 Task: Create a due date automation trigger when advanced on, 2 working days after a card is due add dates without an incomplete due date at 11:00 AM.
Action: Mouse moved to (1186, 366)
Screenshot: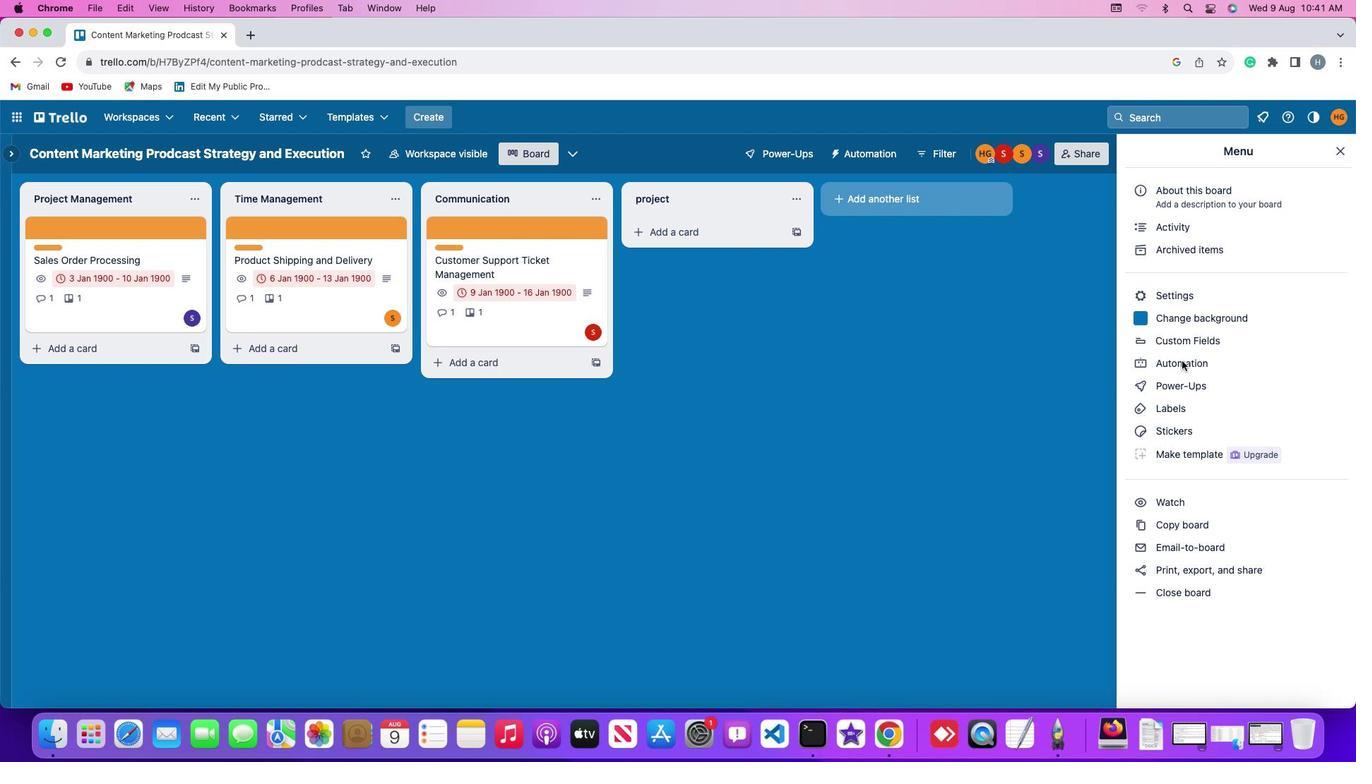 
Action: Mouse pressed left at (1186, 366)
Screenshot: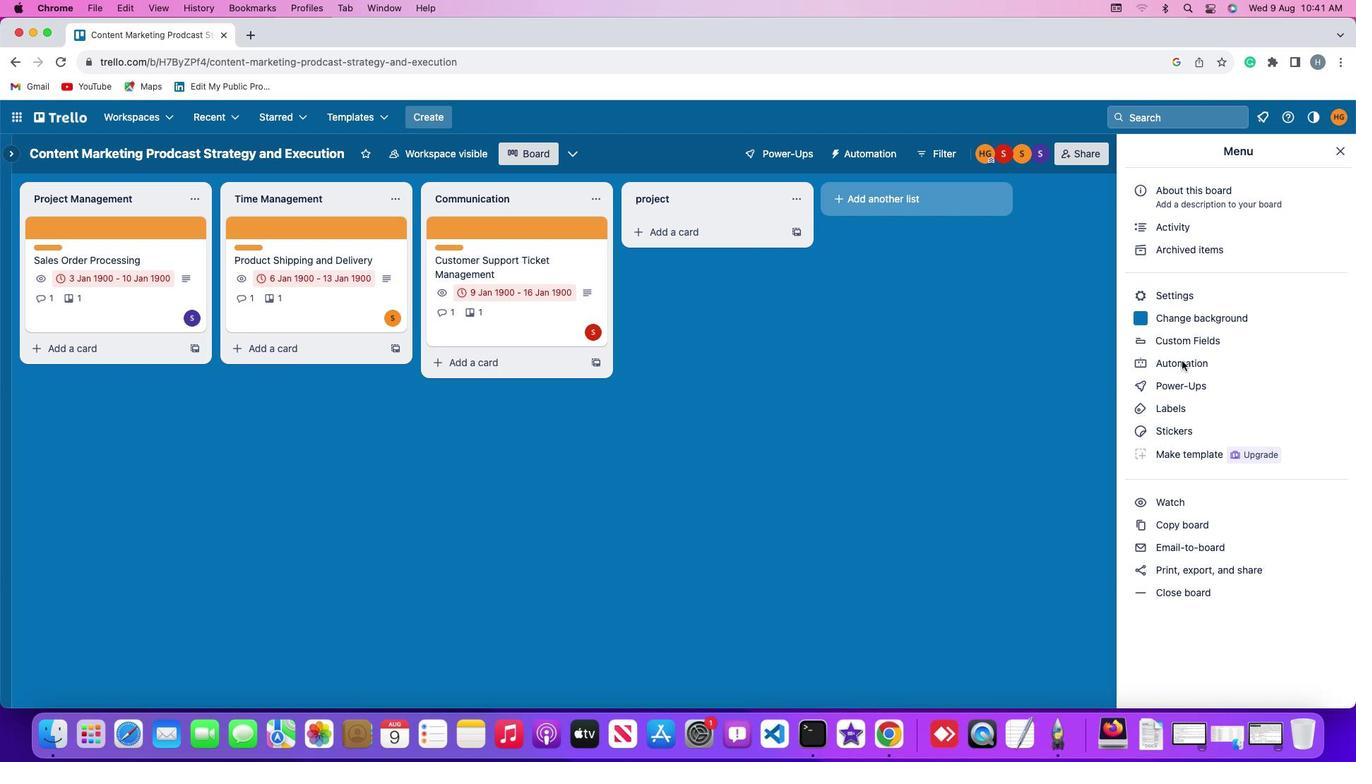 
Action: Mouse pressed left at (1186, 366)
Screenshot: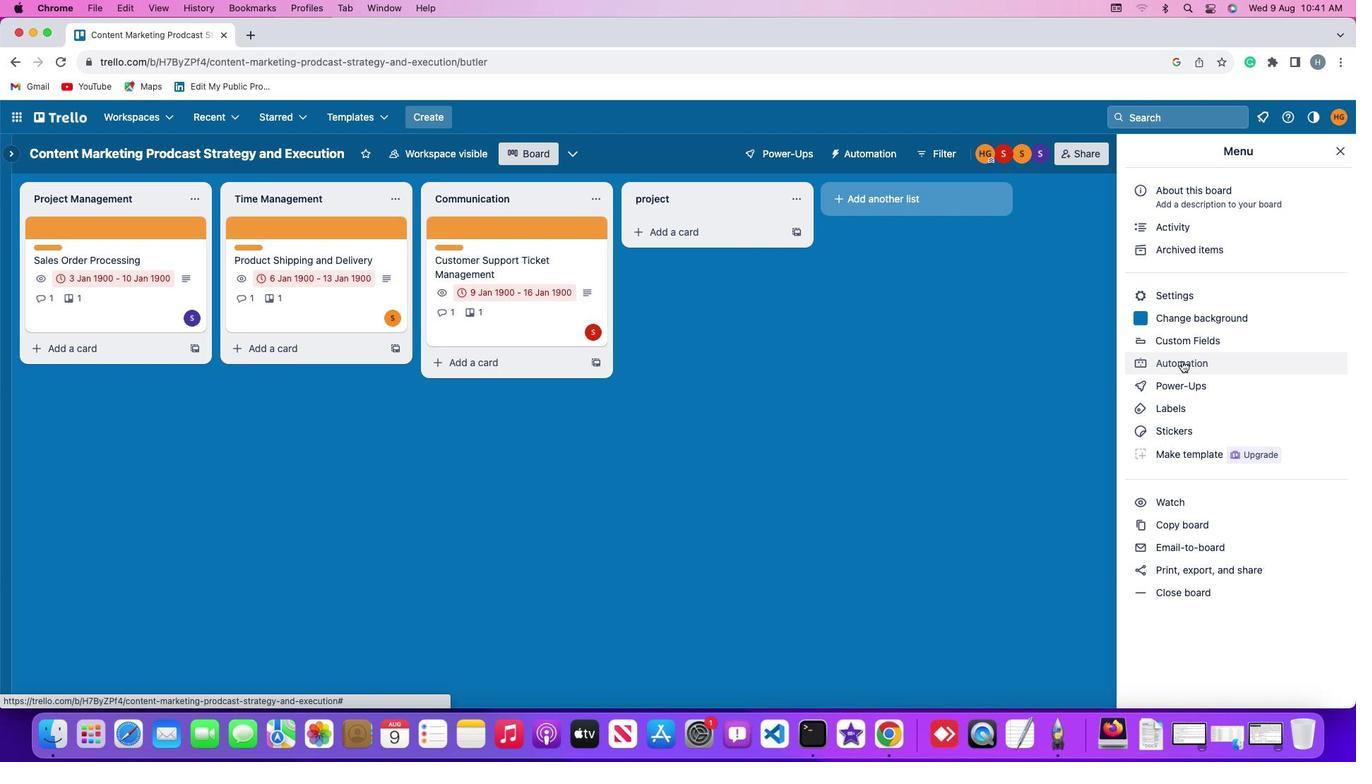 
Action: Mouse moved to (74, 337)
Screenshot: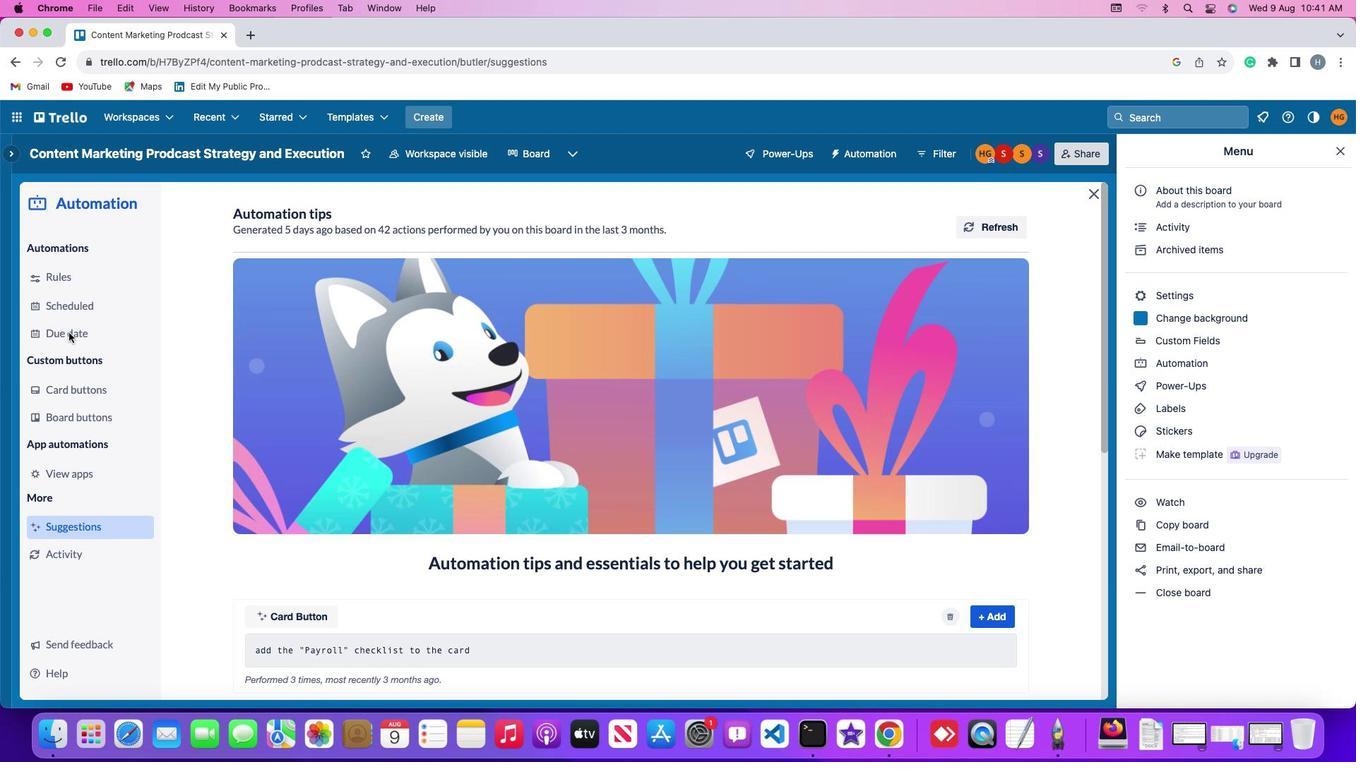 
Action: Mouse pressed left at (74, 337)
Screenshot: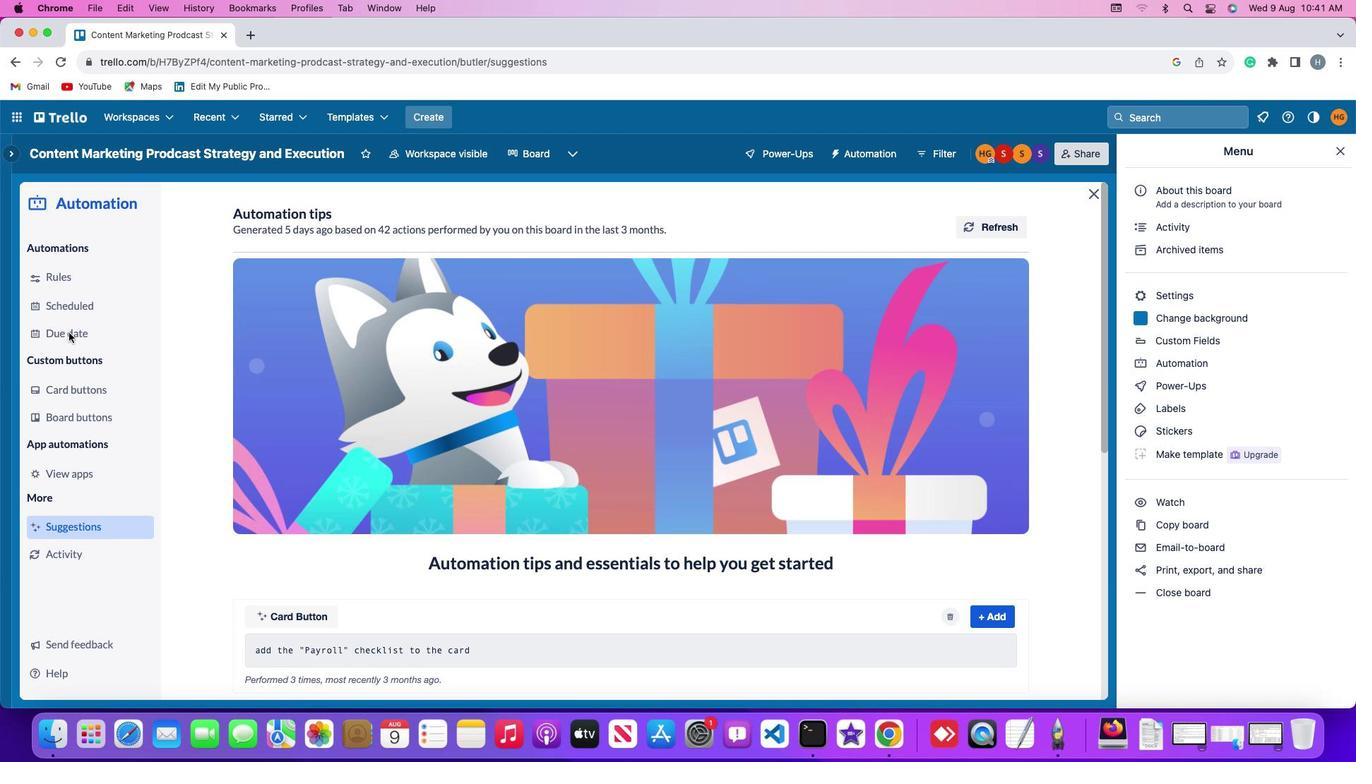 
Action: Mouse moved to (955, 222)
Screenshot: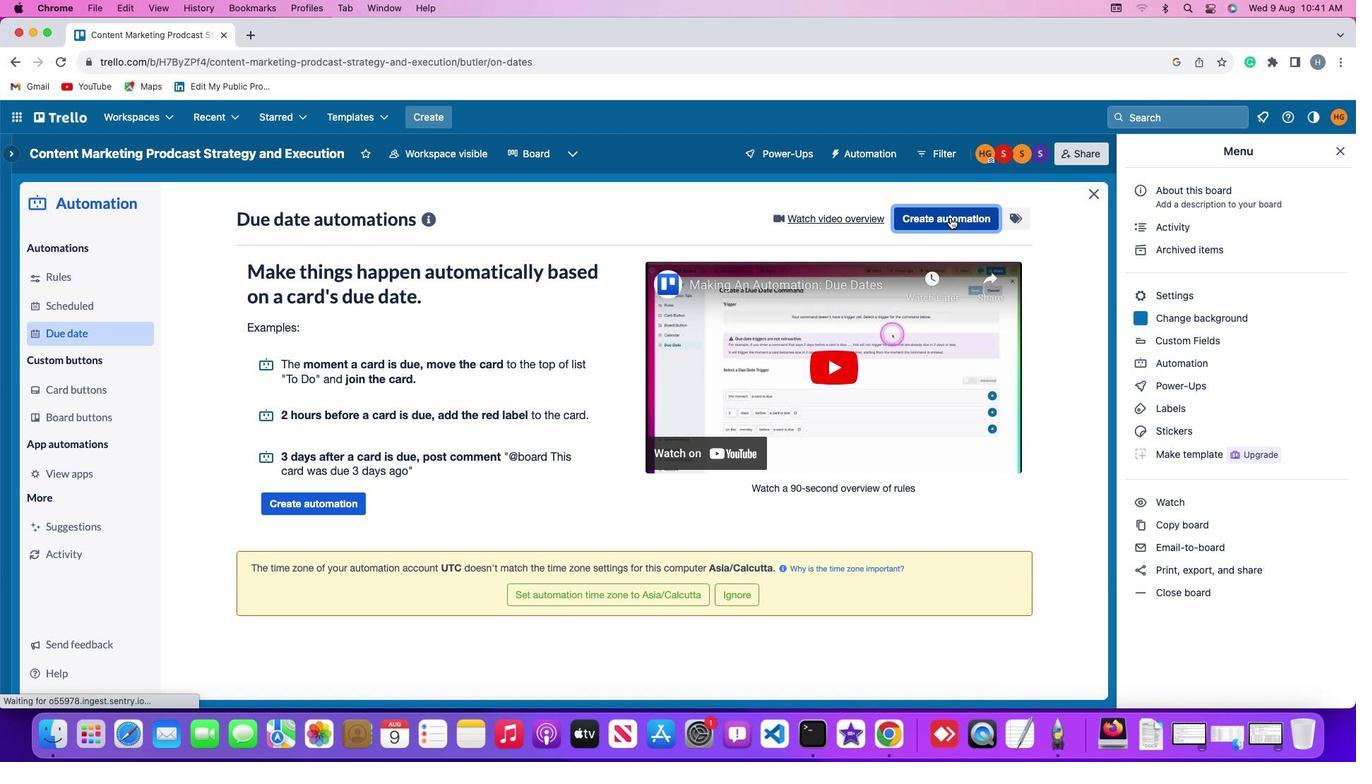 
Action: Mouse pressed left at (955, 222)
Screenshot: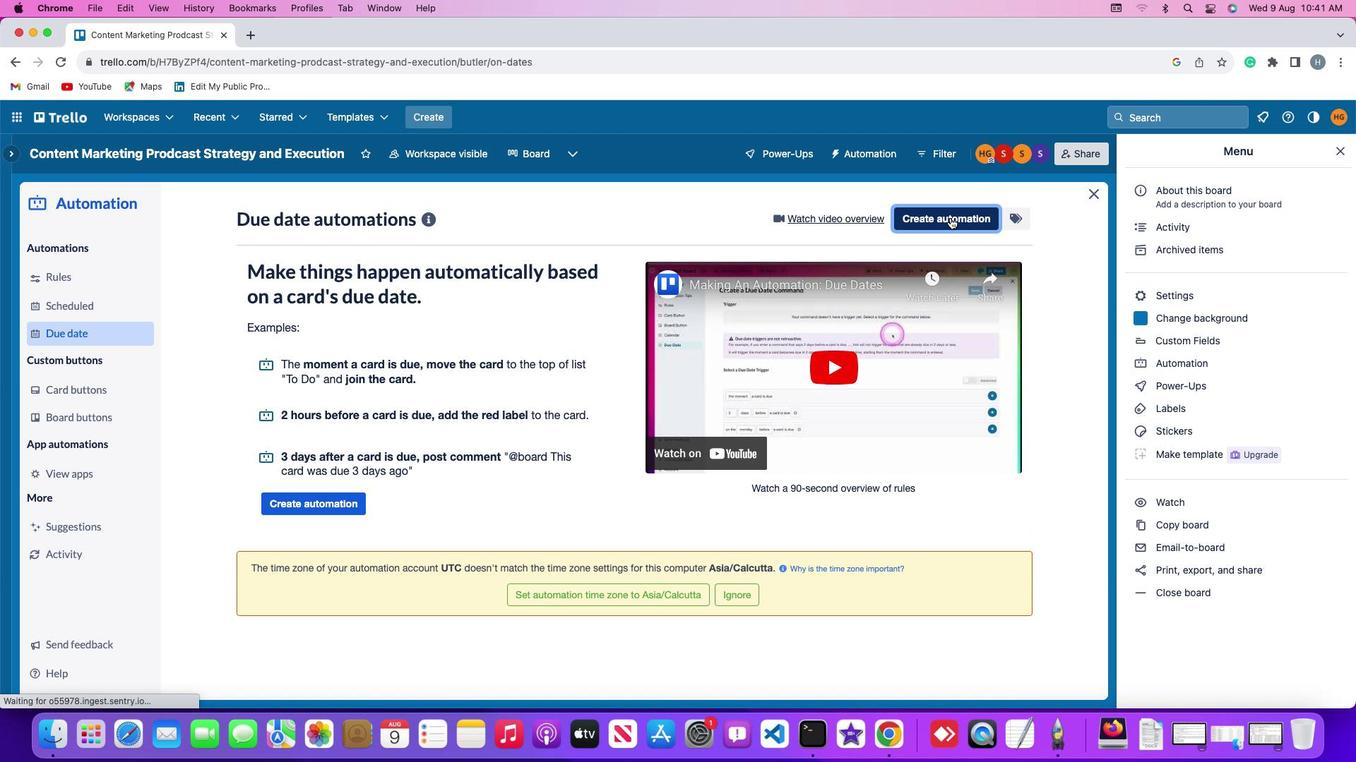 
Action: Mouse moved to (406, 363)
Screenshot: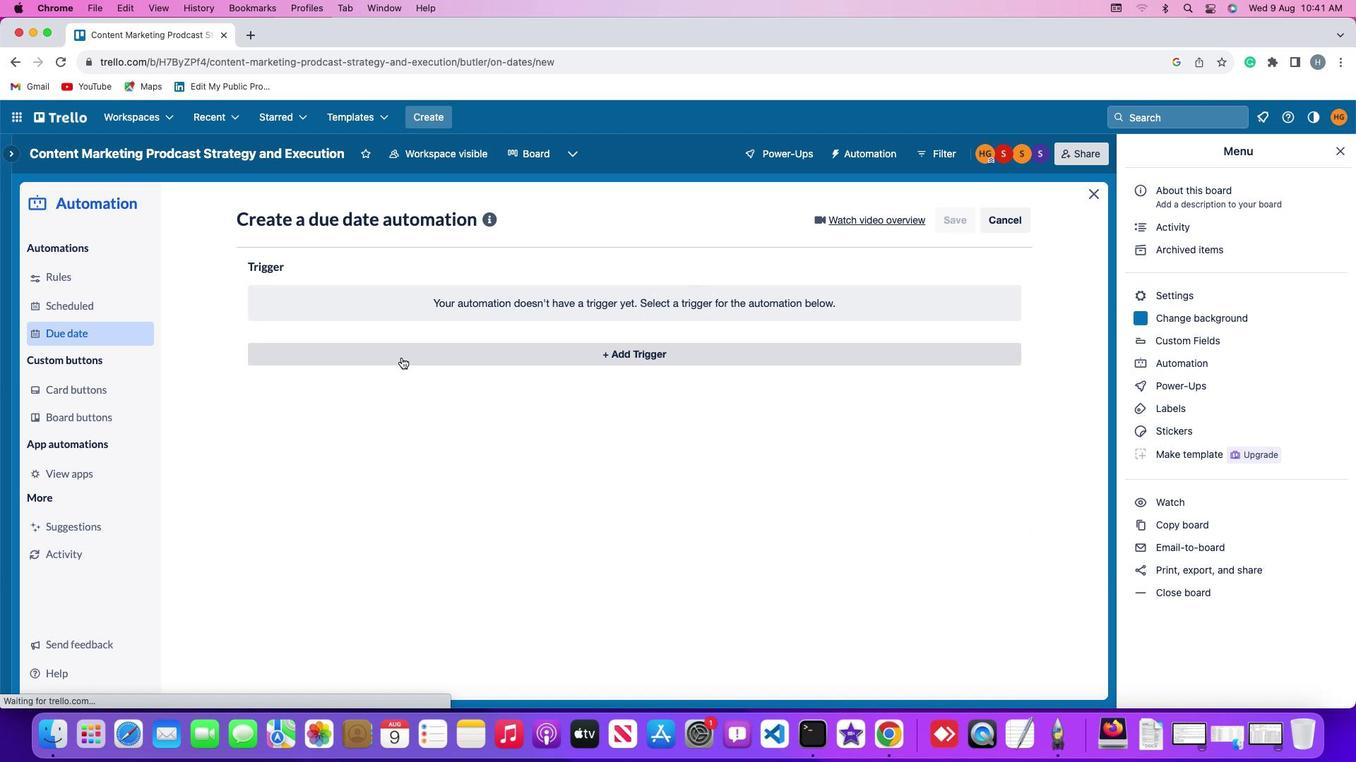 
Action: Mouse pressed left at (406, 363)
Screenshot: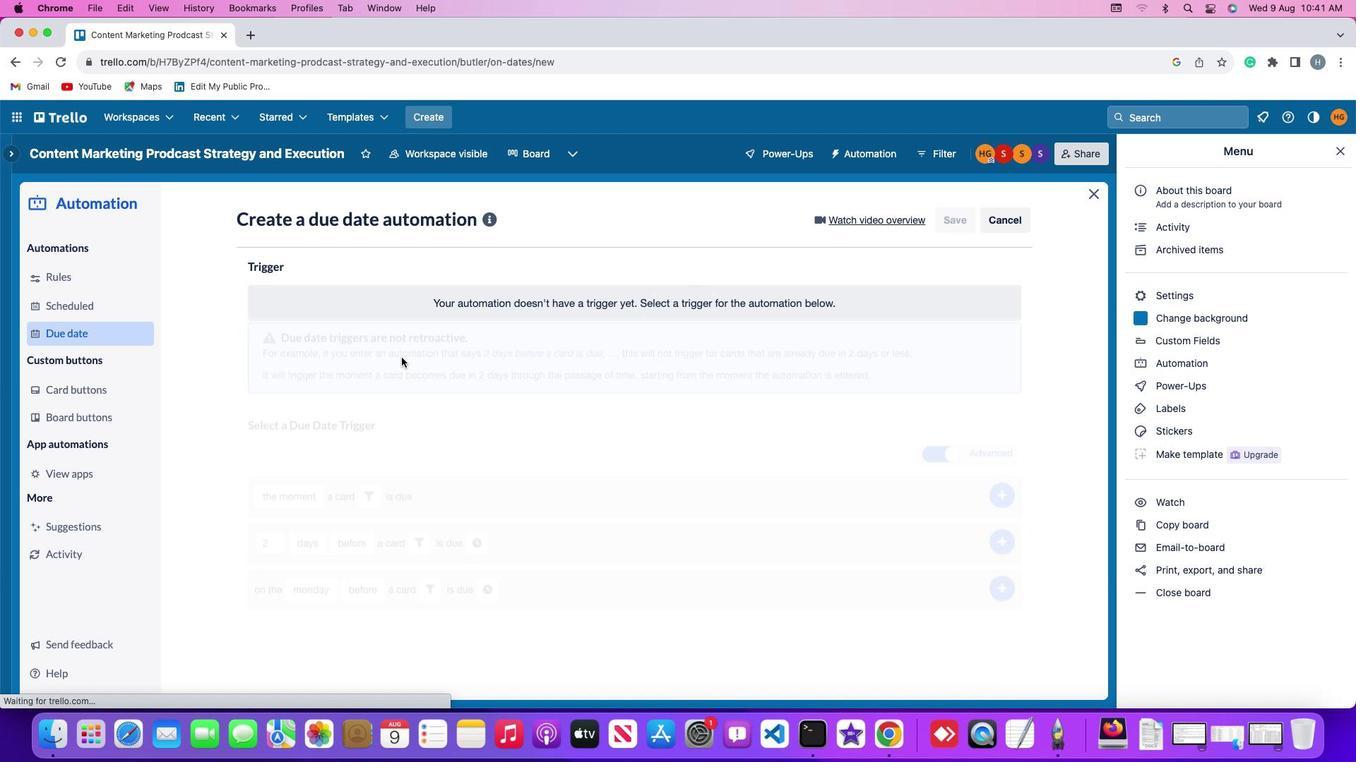 
Action: Mouse moved to (291, 571)
Screenshot: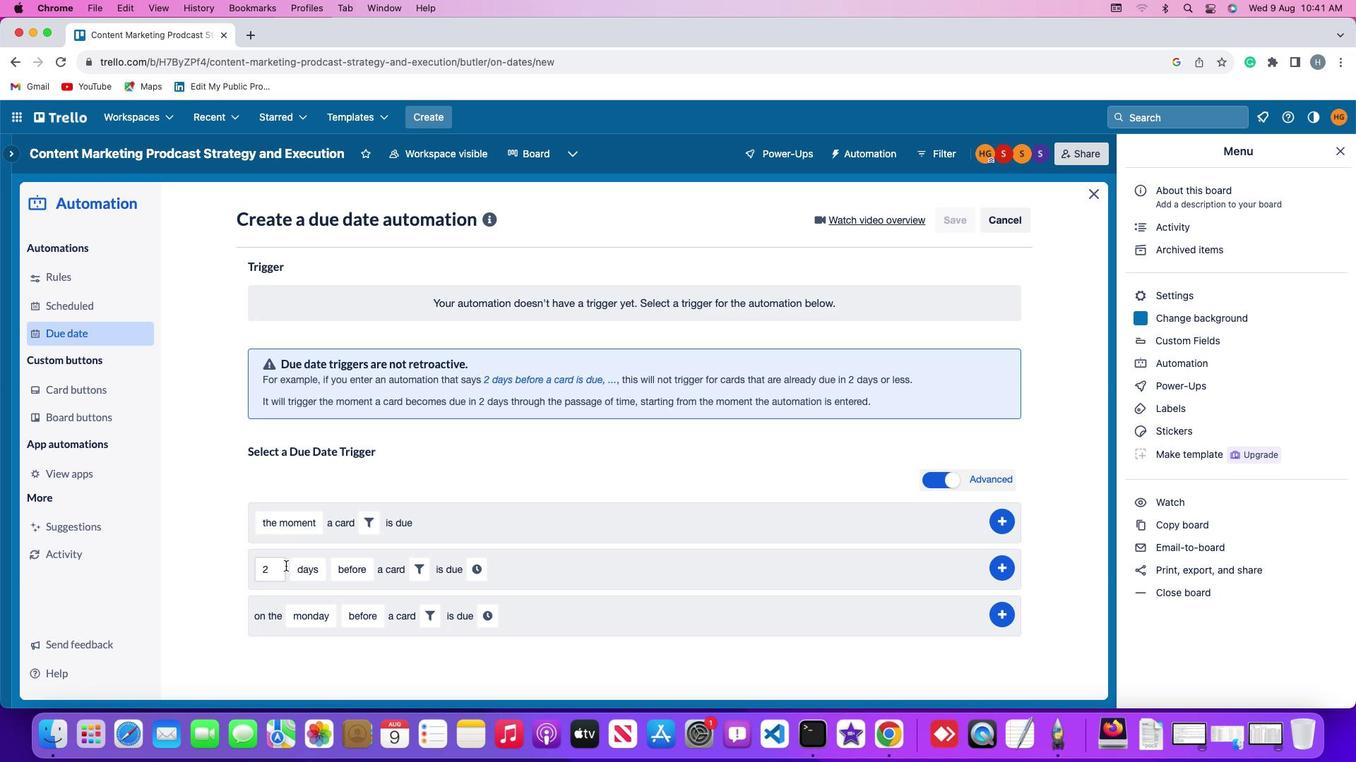 
Action: Mouse pressed left at (291, 571)
Screenshot: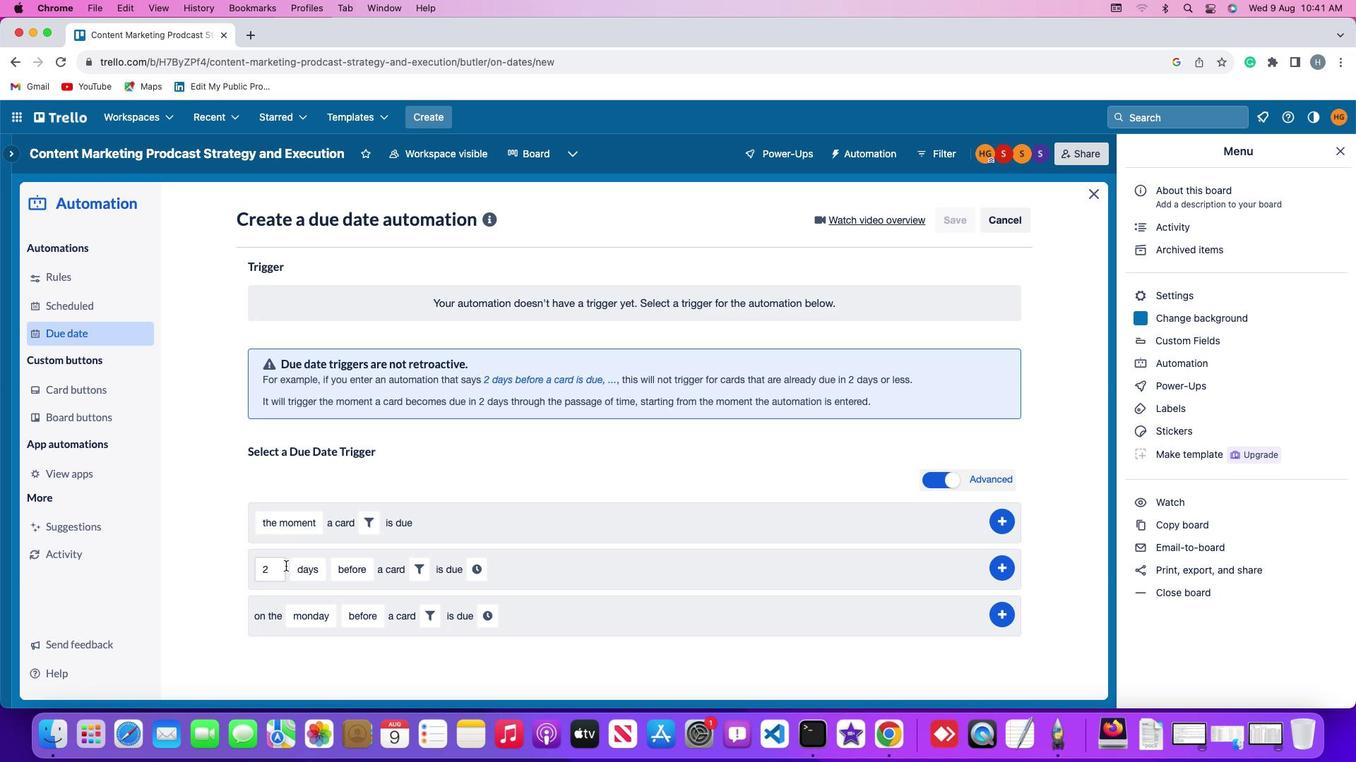 
Action: Mouse moved to (281, 572)
Screenshot: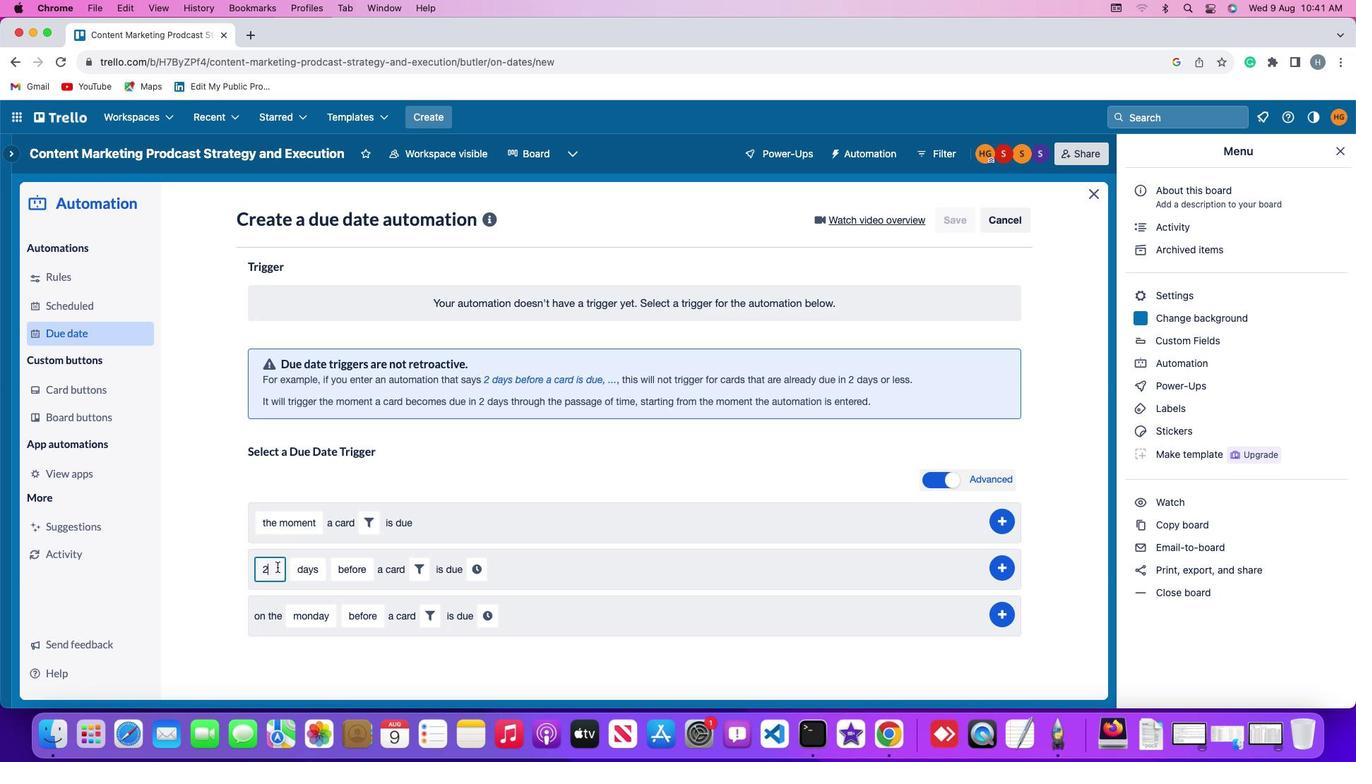 
Action: Mouse pressed left at (281, 572)
Screenshot: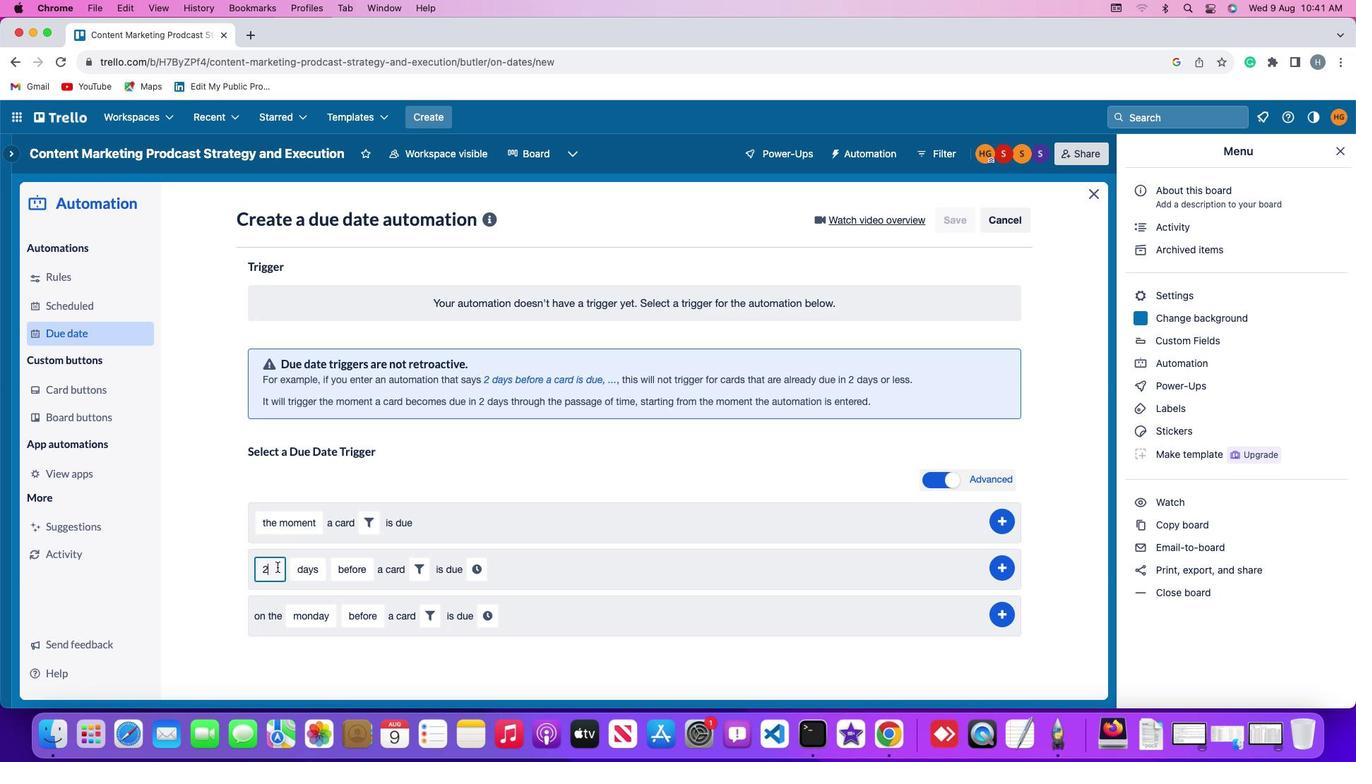 
Action: Mouse moved to (279, 572)
Screenshot: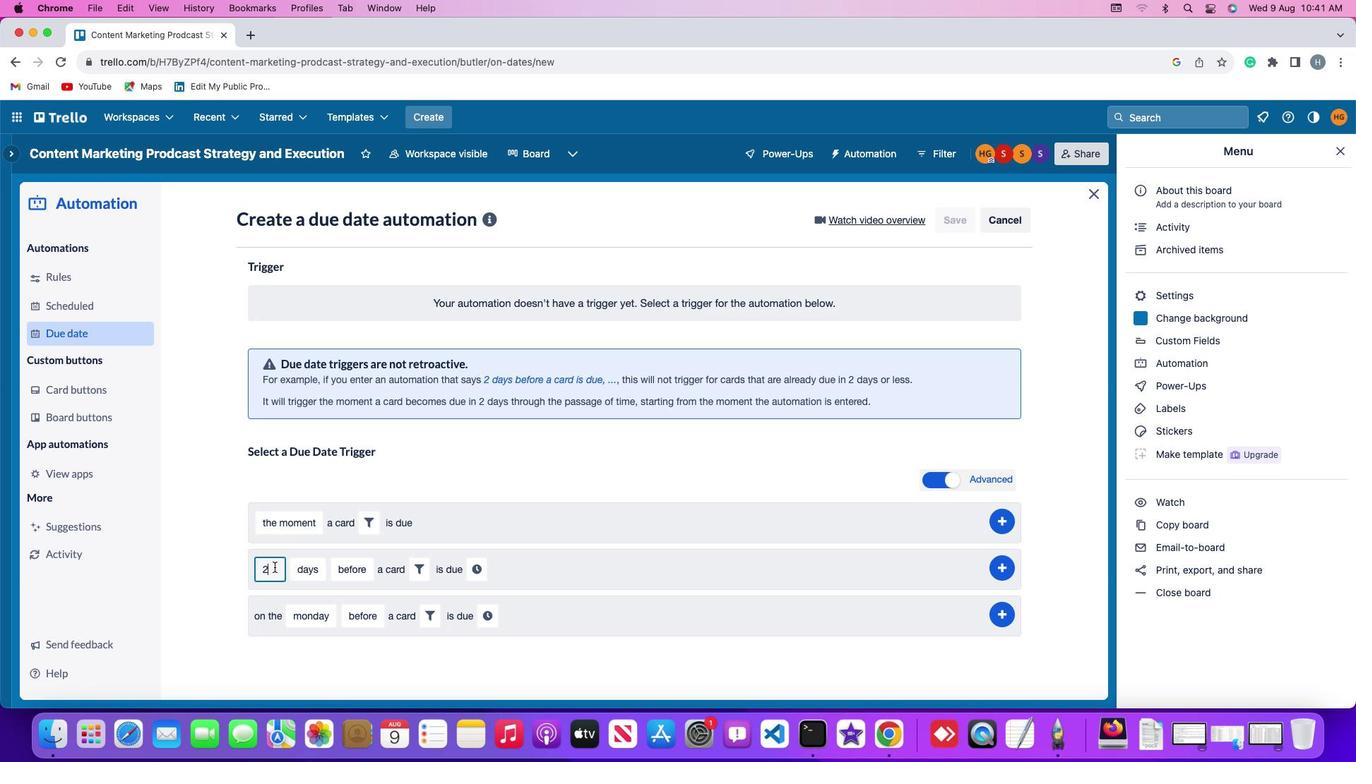 
Action: Key pressed Key.backspace'2'
Screenshot: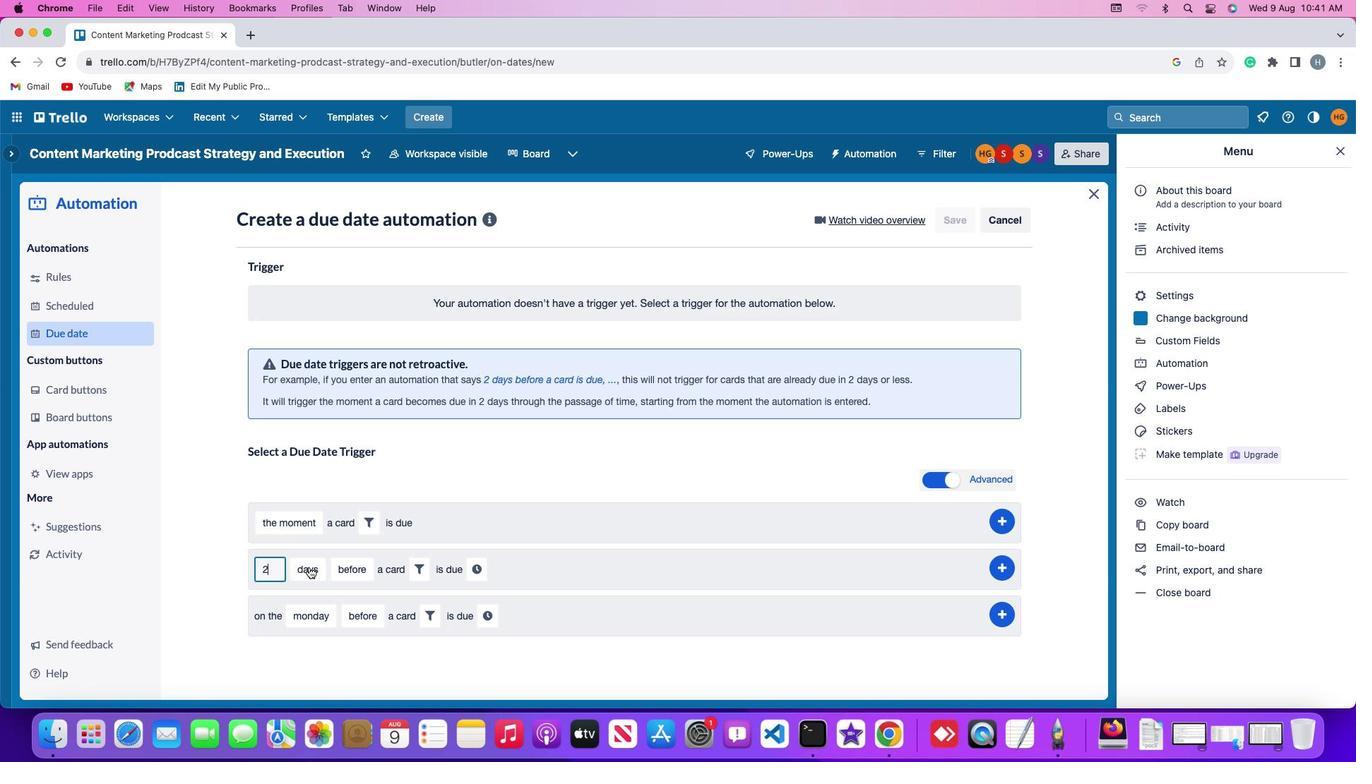 
Action: Mouse moved to (322, 572)
Screenshot: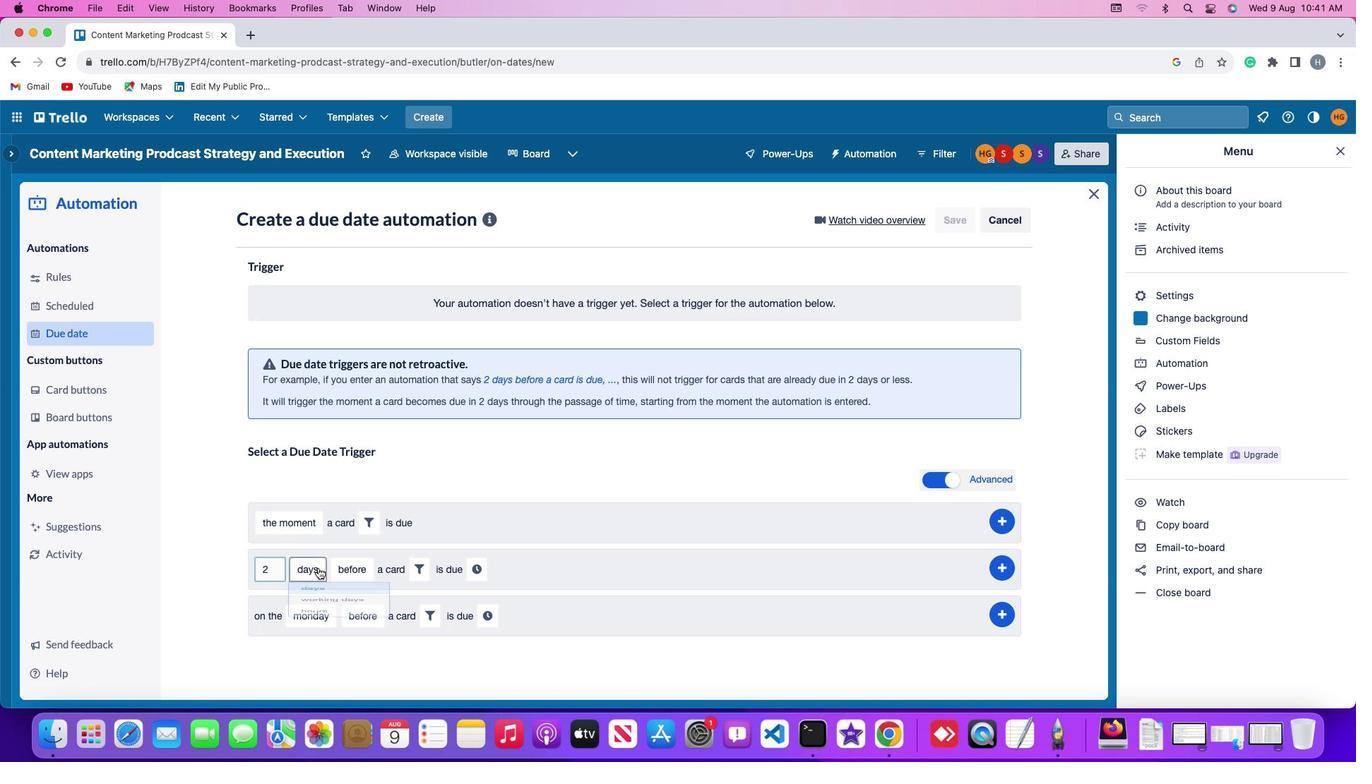 
Action: Mouse pressed left at (322, 572)
Screenshot: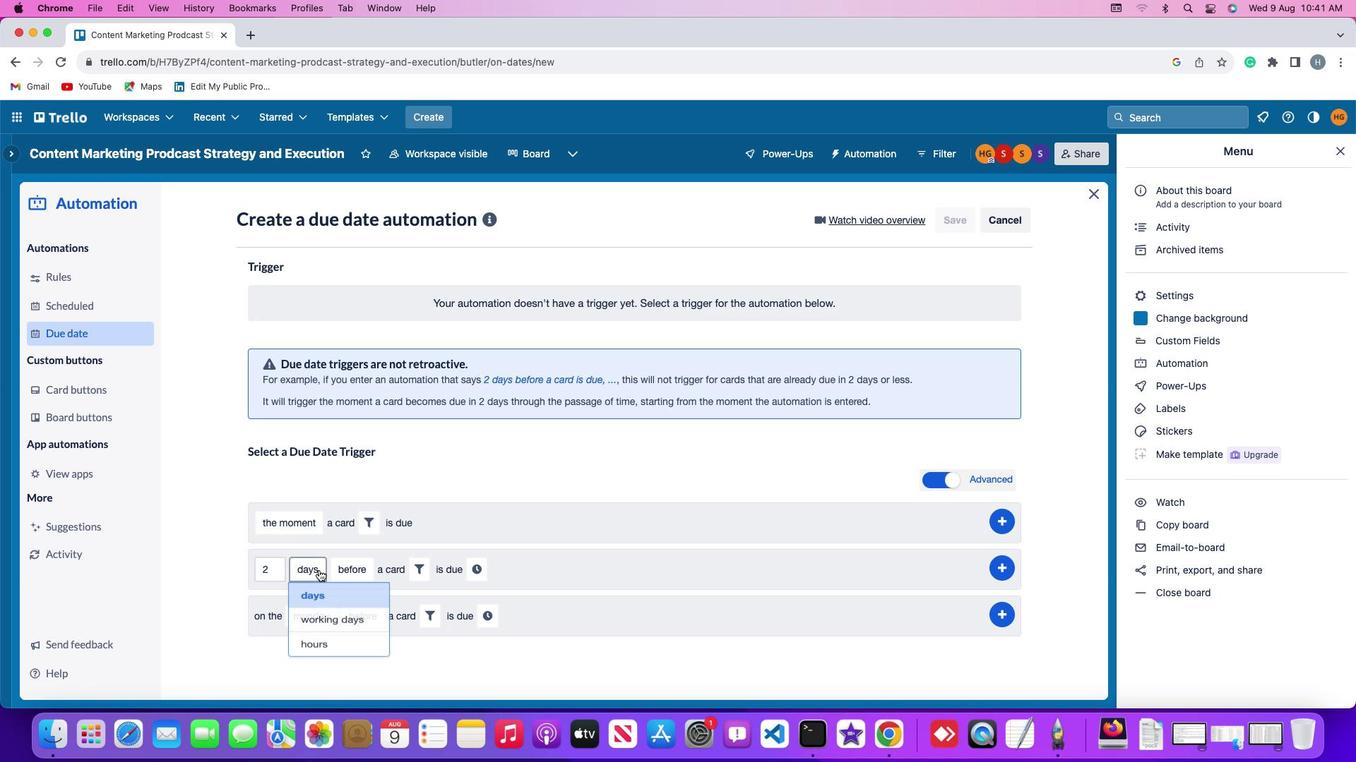 
Action: Mouse moved to (325, 631)
Screenshot: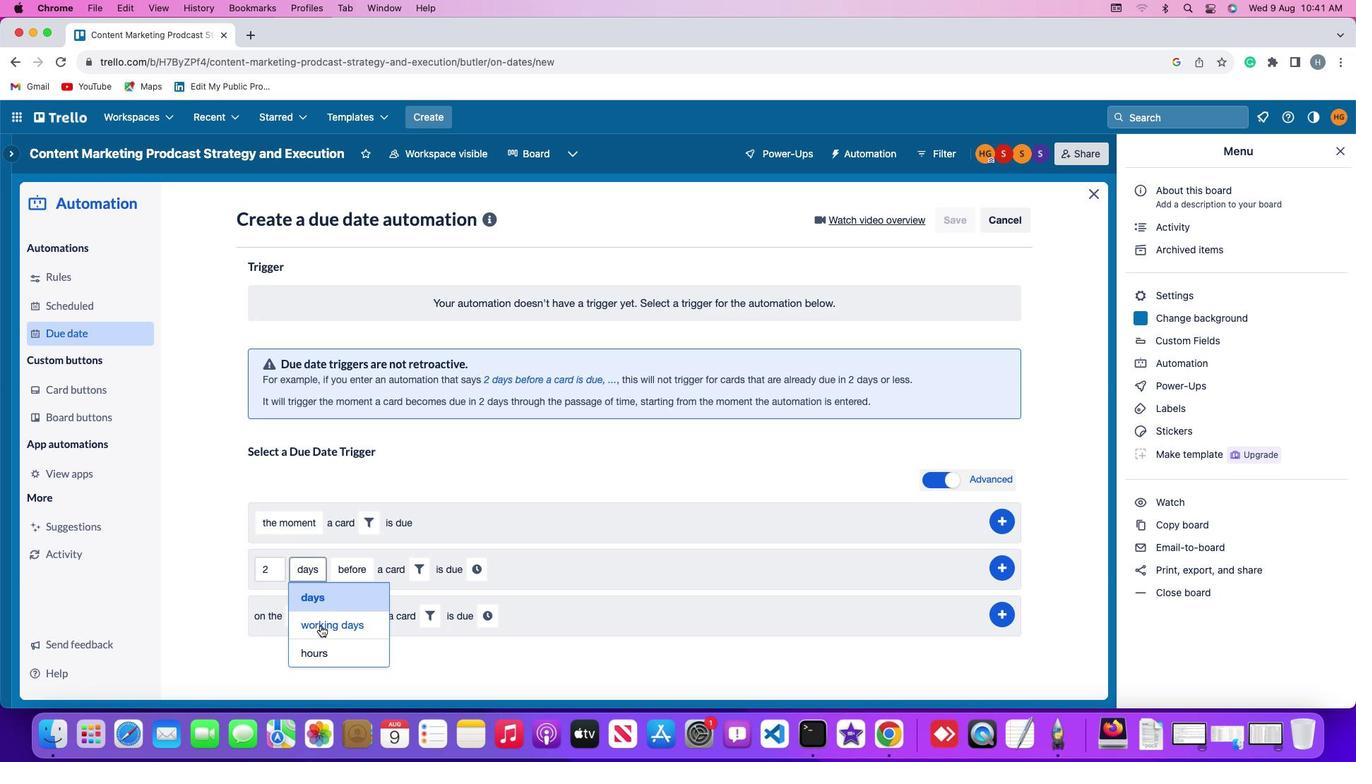 
Action: Mouse pressed left at (325, 631)
Screenshot: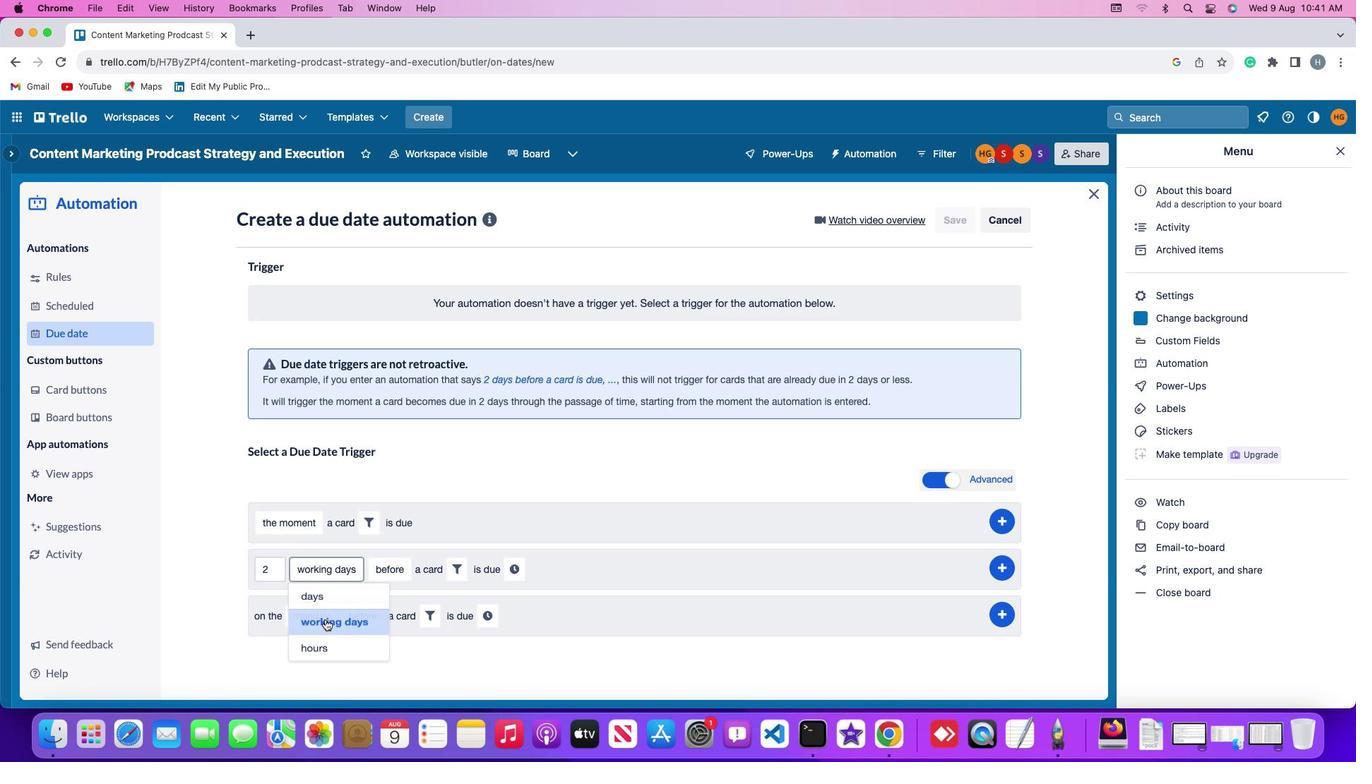 
Action: Mouse moved to (396, 575)
Screenshot: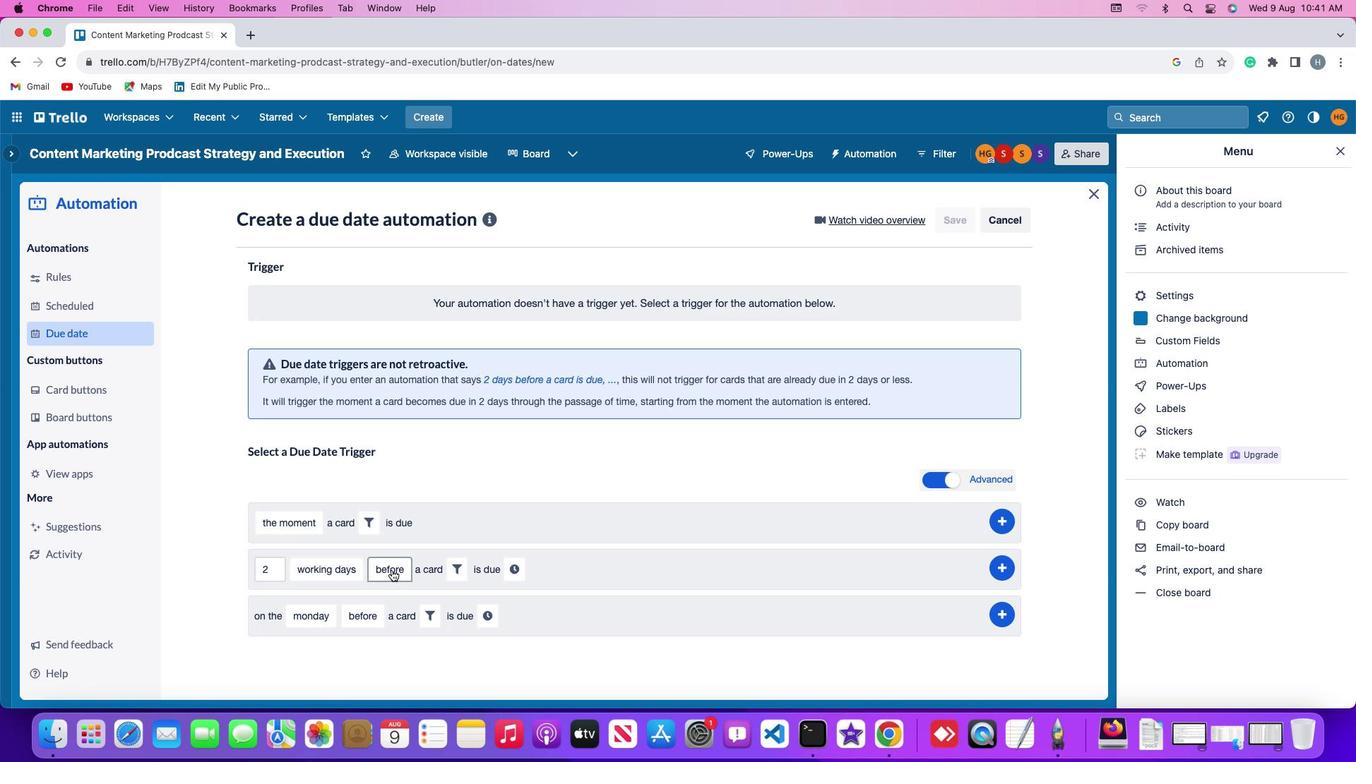 
Action: Mouse pressed left at (396, 575)
Screenshot: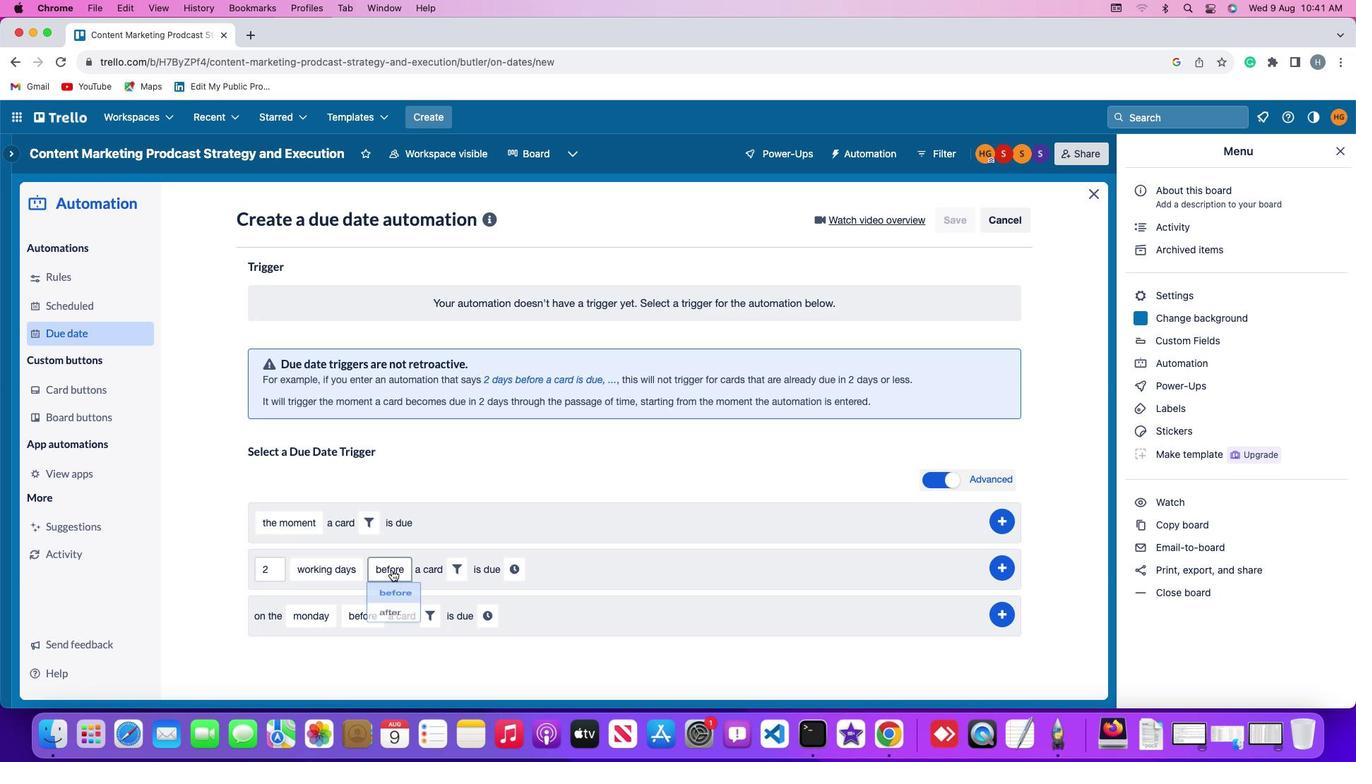 
Action: Mouse moved to (400, 629)
Screenshot: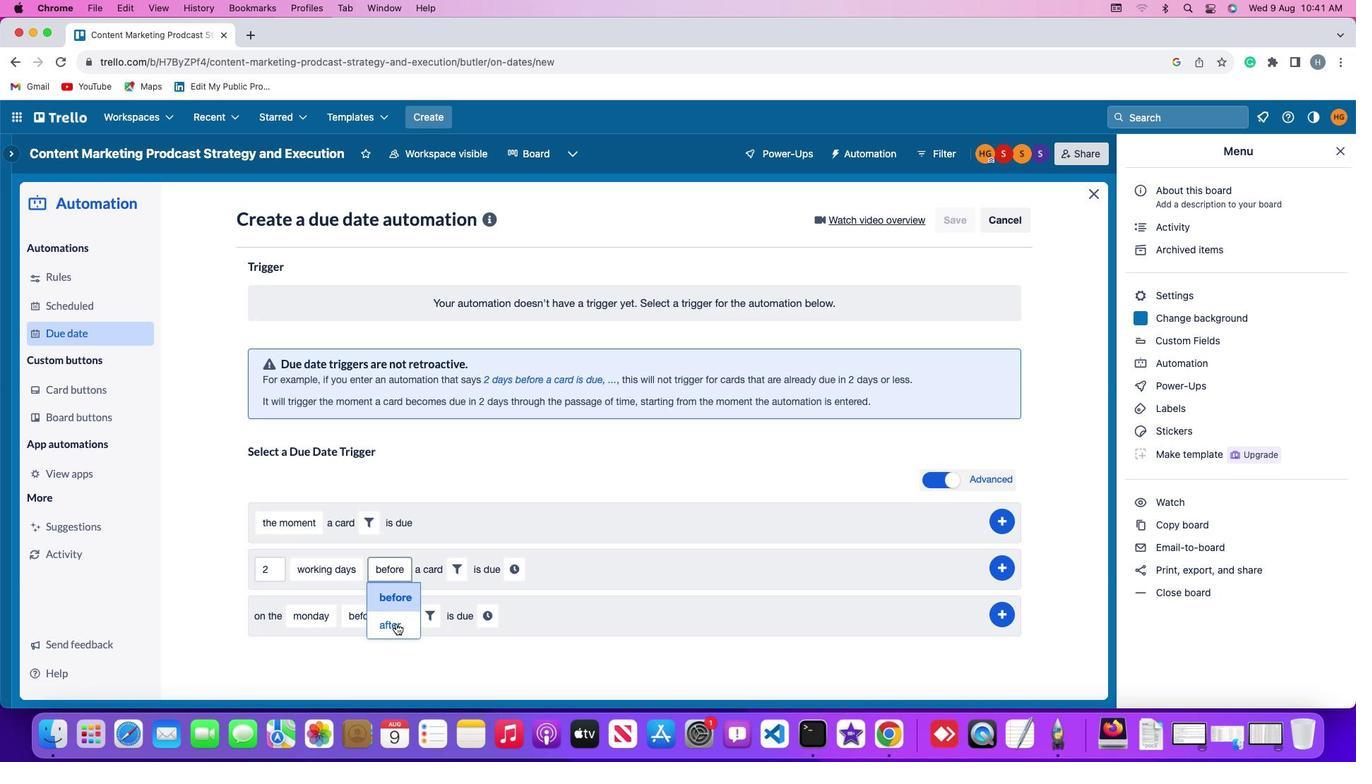 
Action: Mouse pressed left at (400, 629)
Screenshot: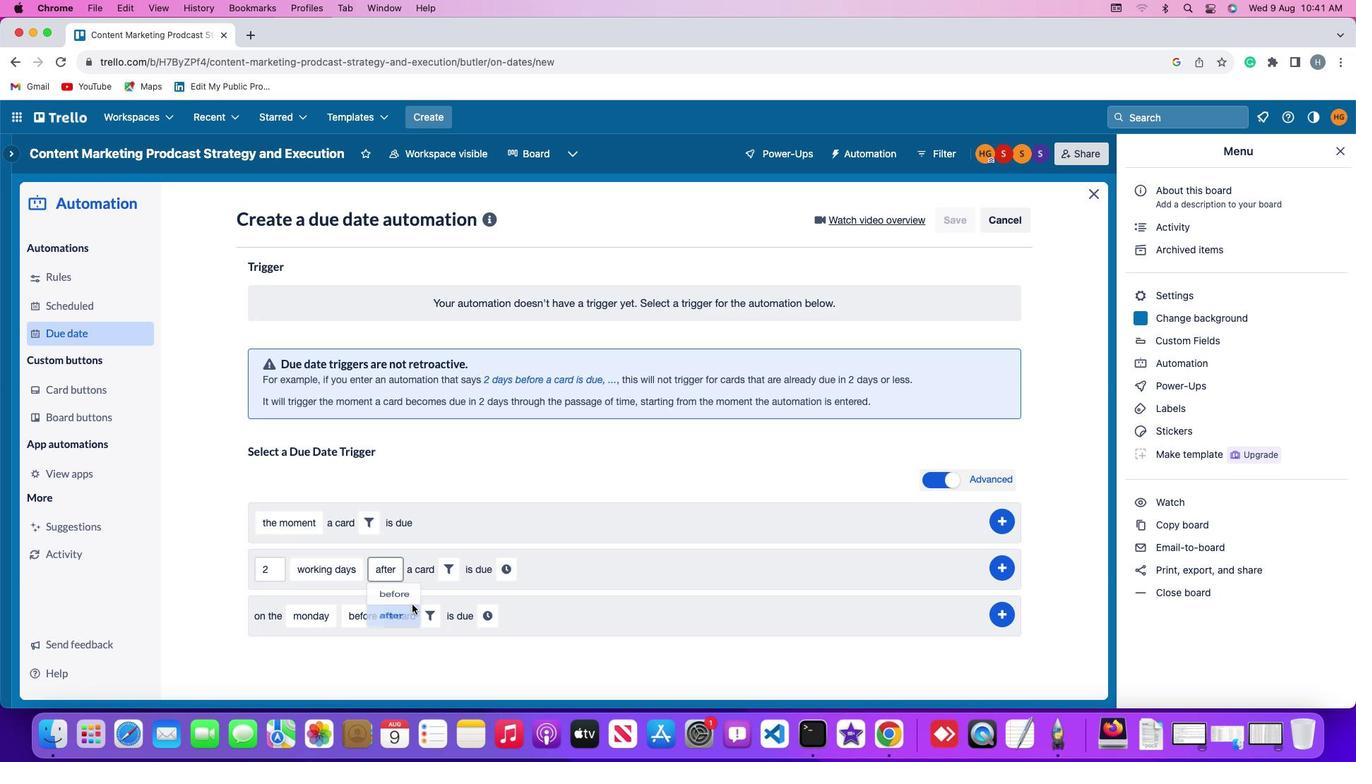 
Action: Mouse moved to (451, 570)
Screenshot: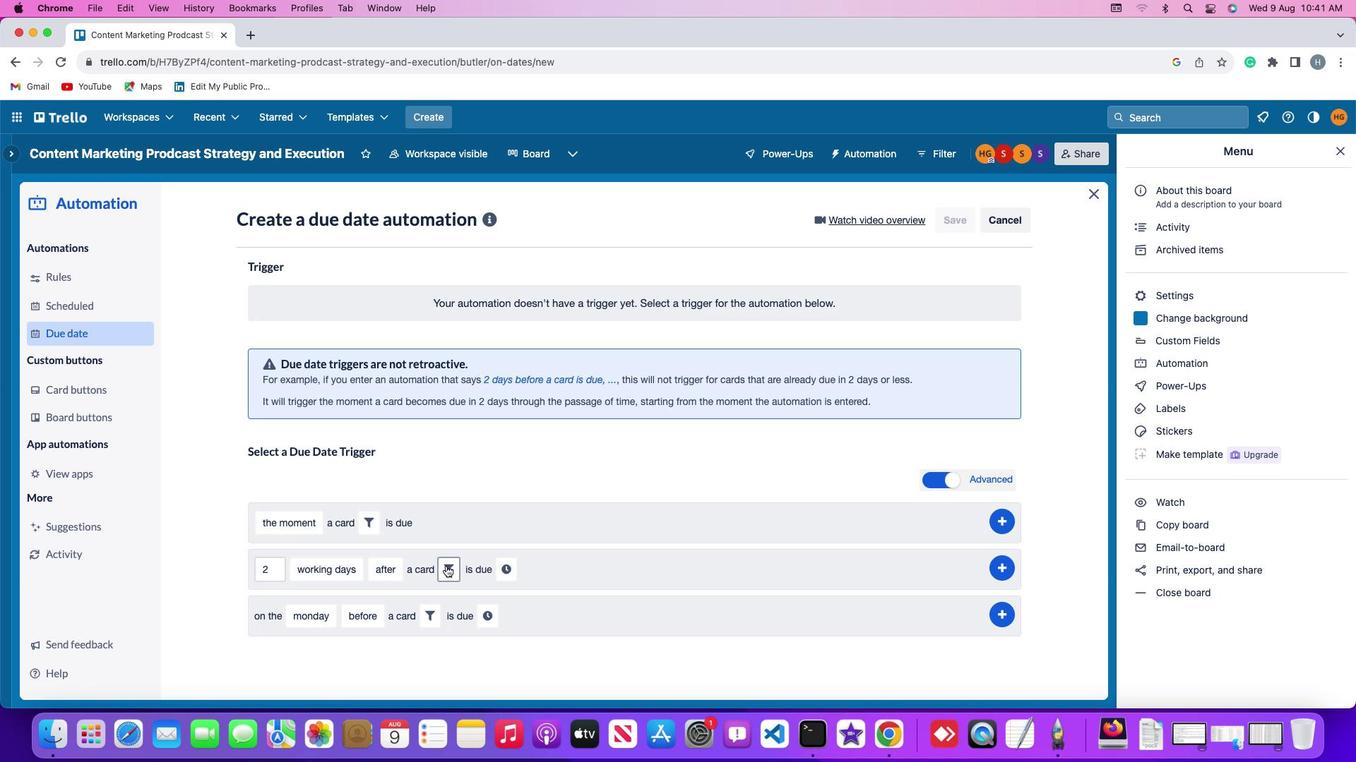 
Action: Mouse pressed left at (451, 570)
Screenshot: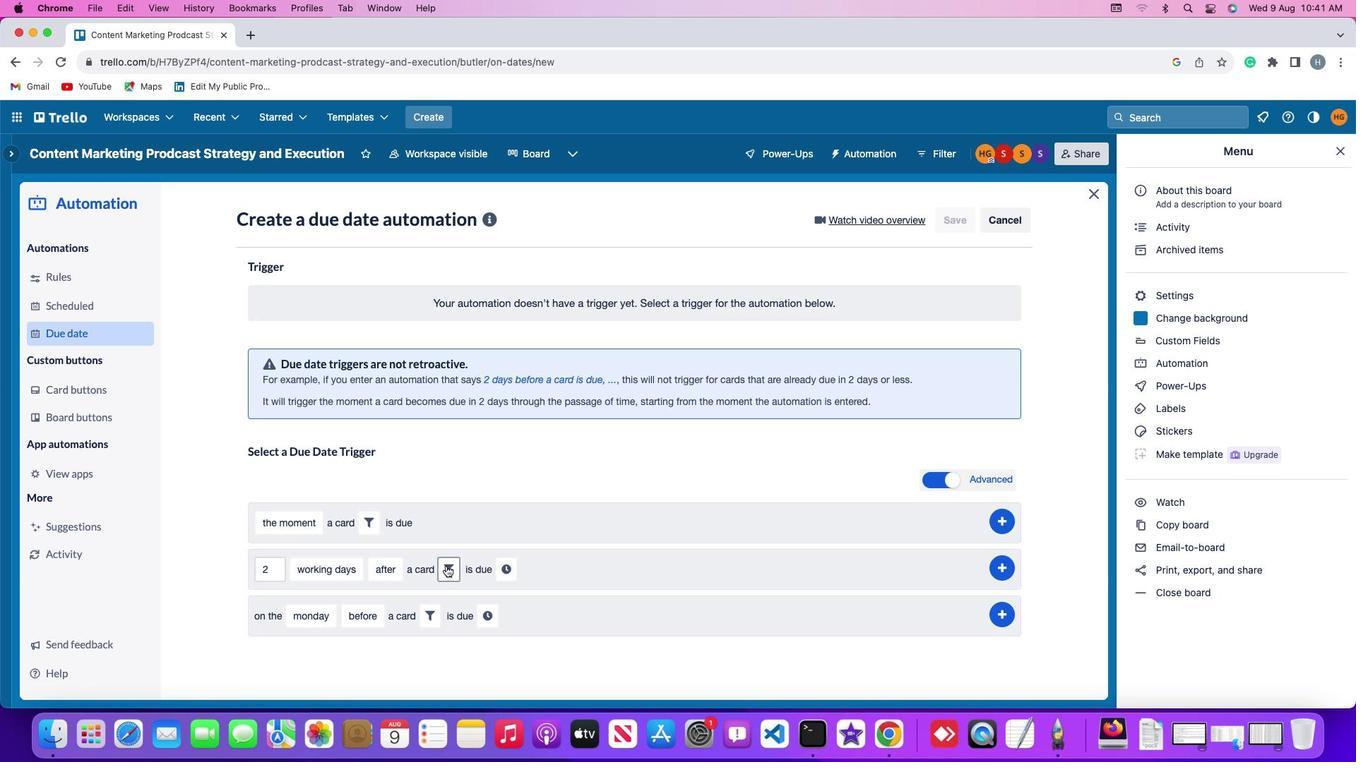 
Action: Mouse moved to (536, 618)
Screenshot: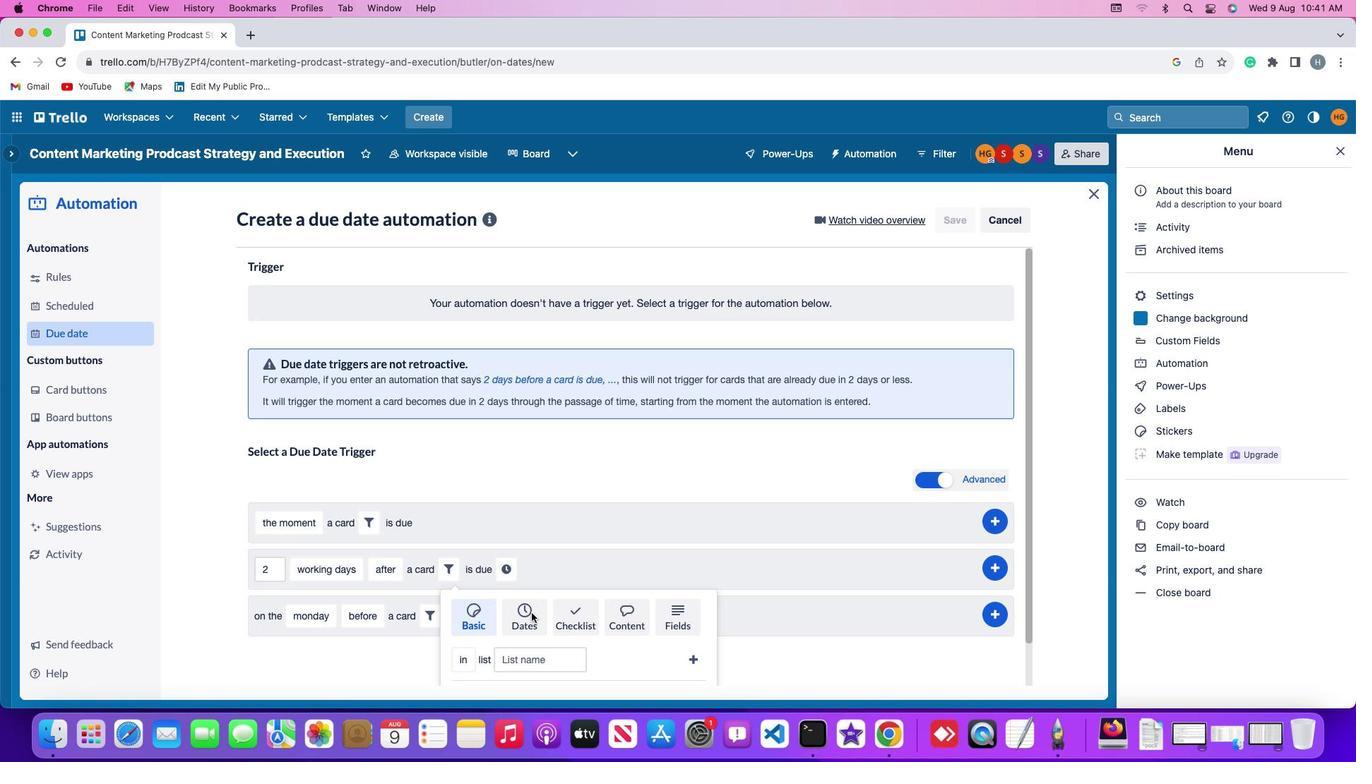 
Action: Mouse pressed left at (536, 618)
Screenshot: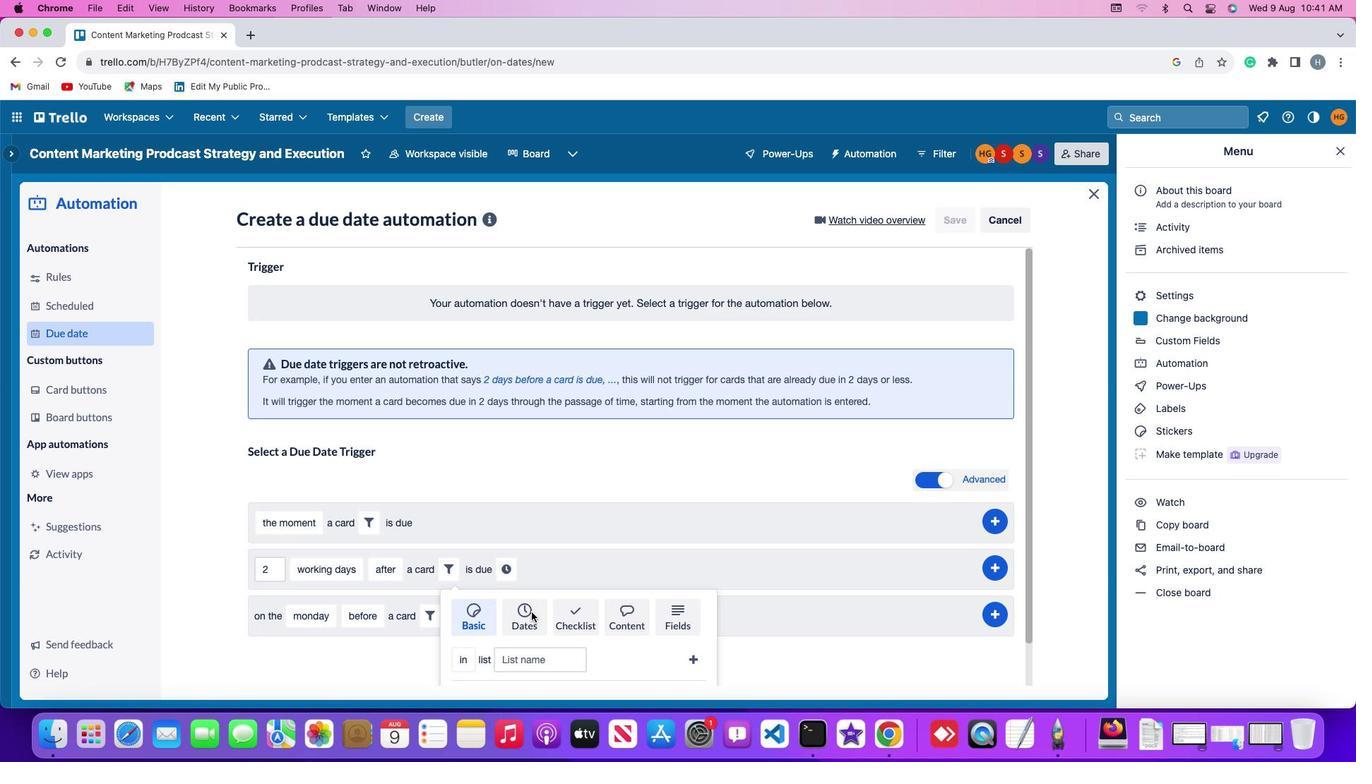 
Action: Mouse moved to (469, 670)
Screenshot: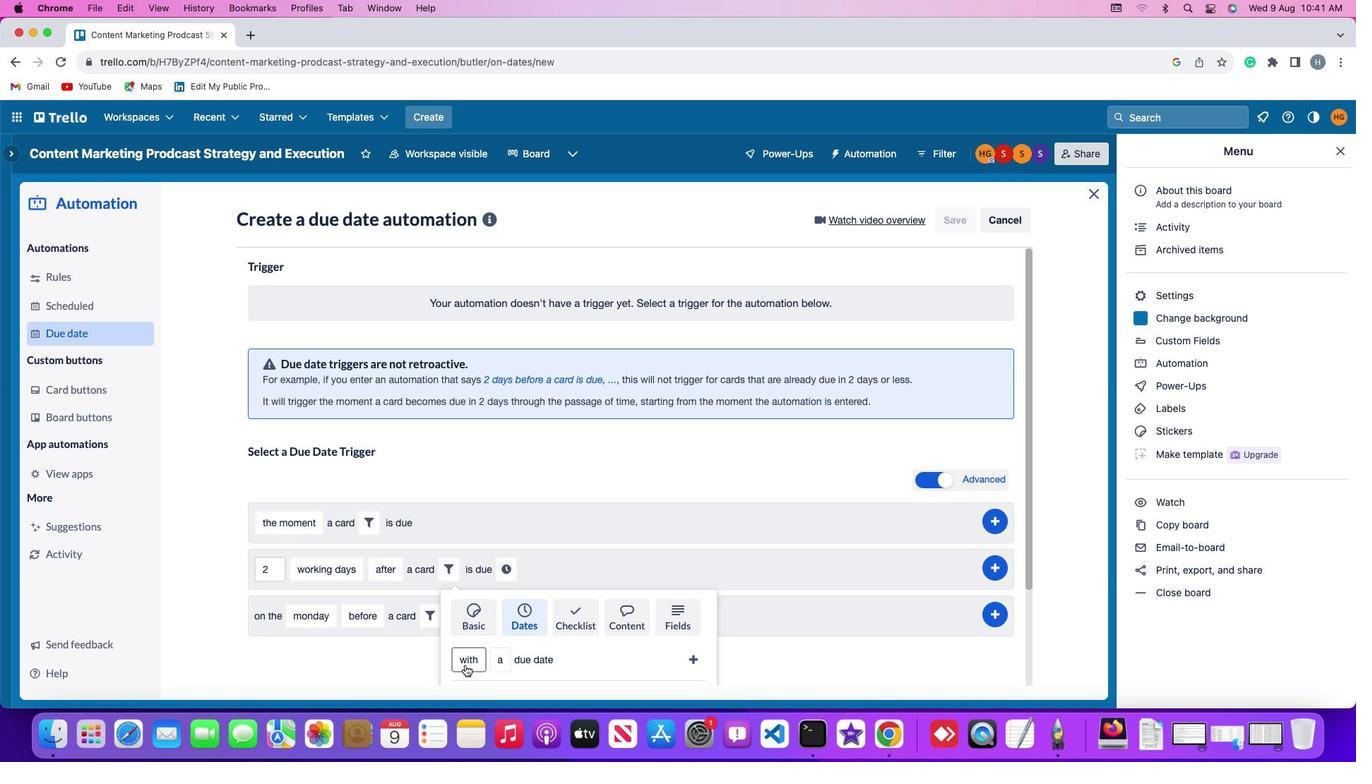 
Action: Mouse pressed left at (469, 670)
Screenshot: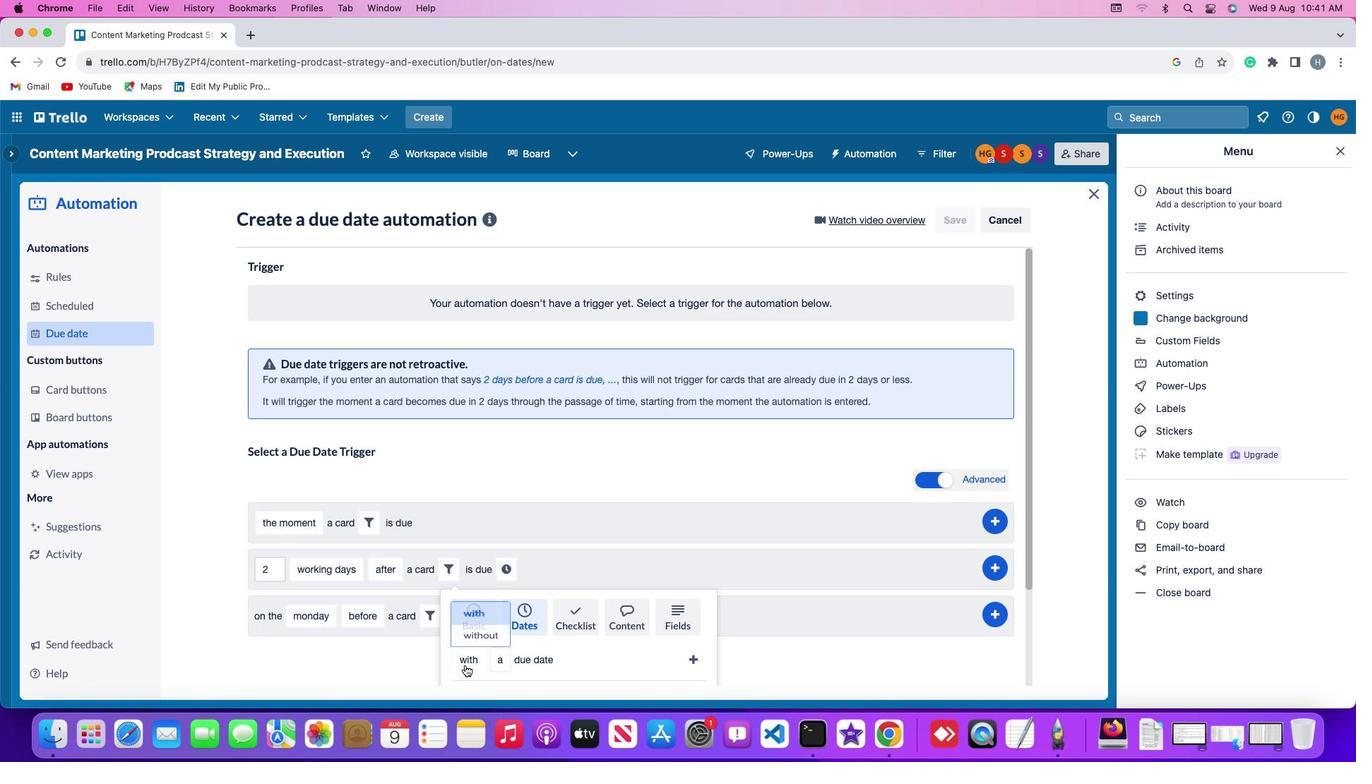 
Action: Mouse moved to (479, 639)
Screenshot: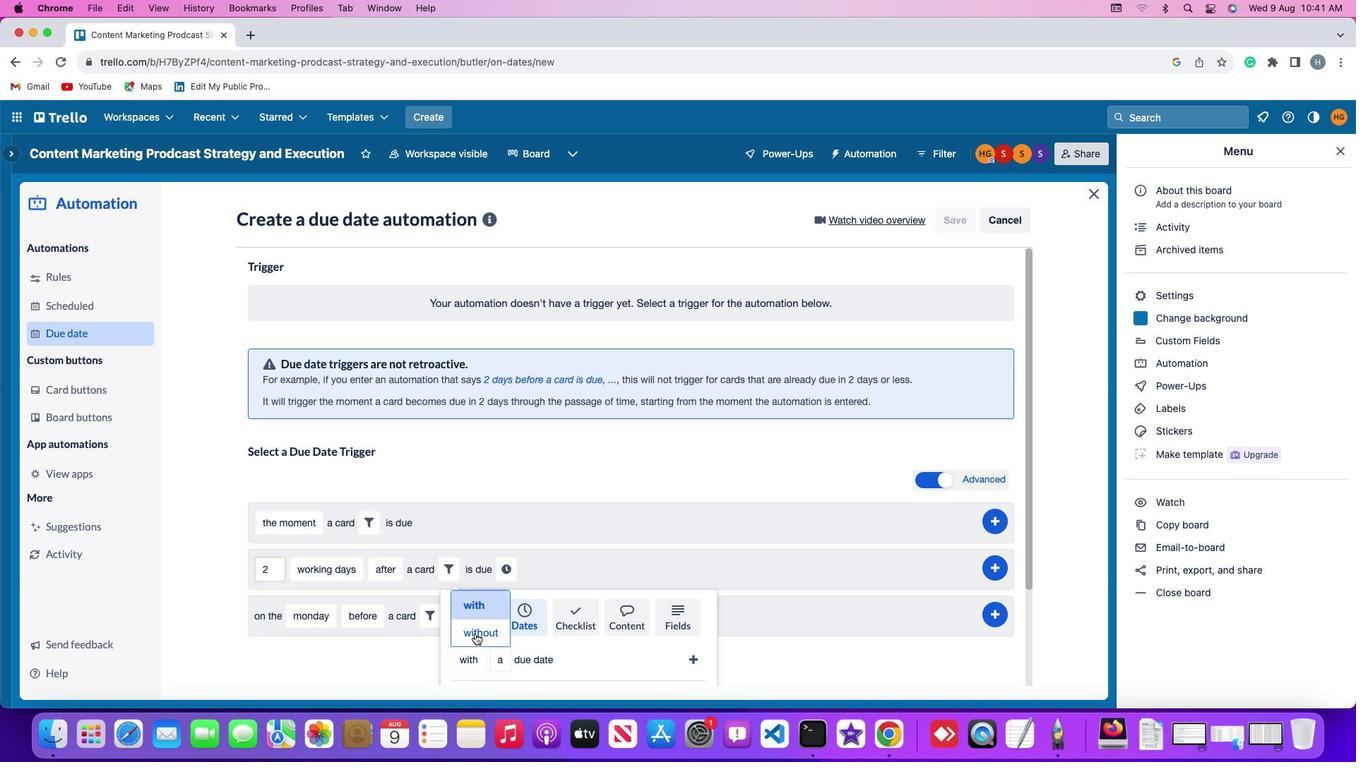 
Action: Mouse pressed left at (479, 639)
Screenshot: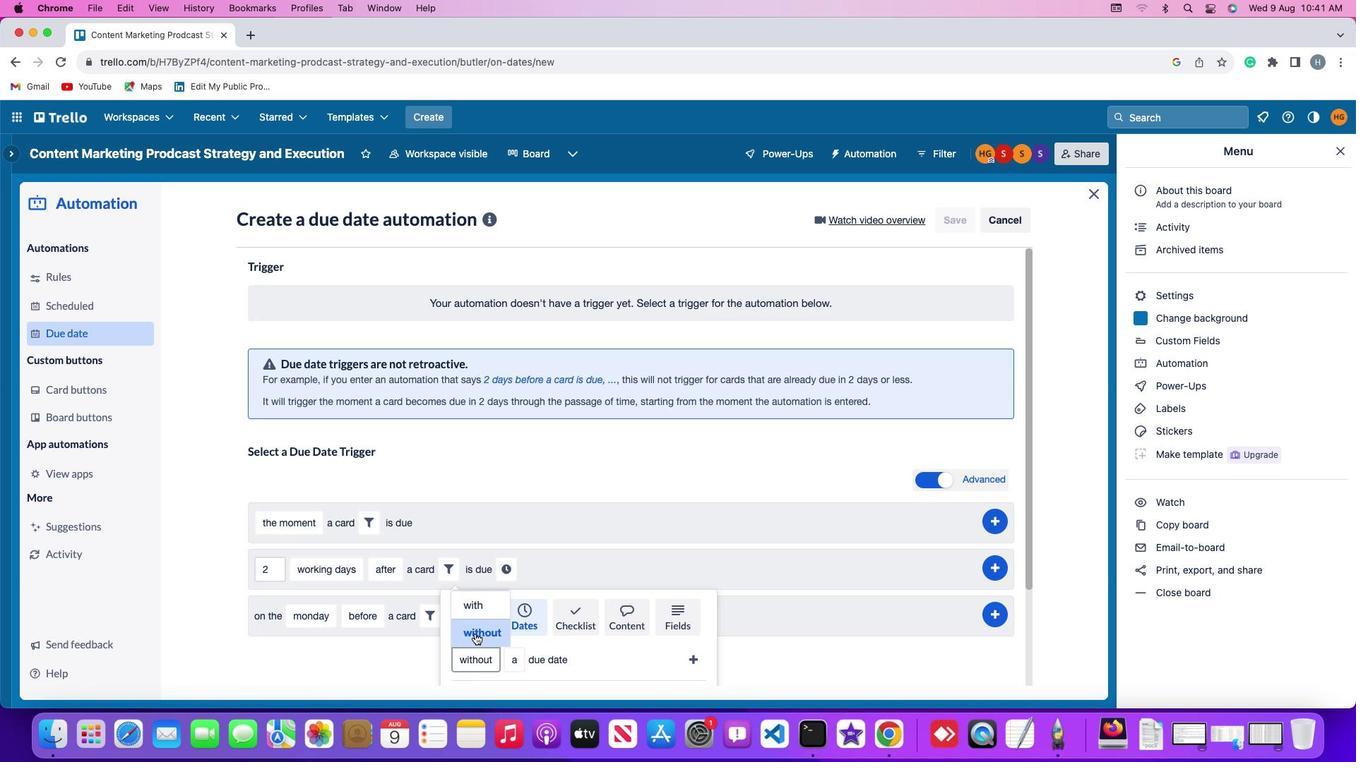 
Action: Mouse moved to (514, 662)
Screenshot: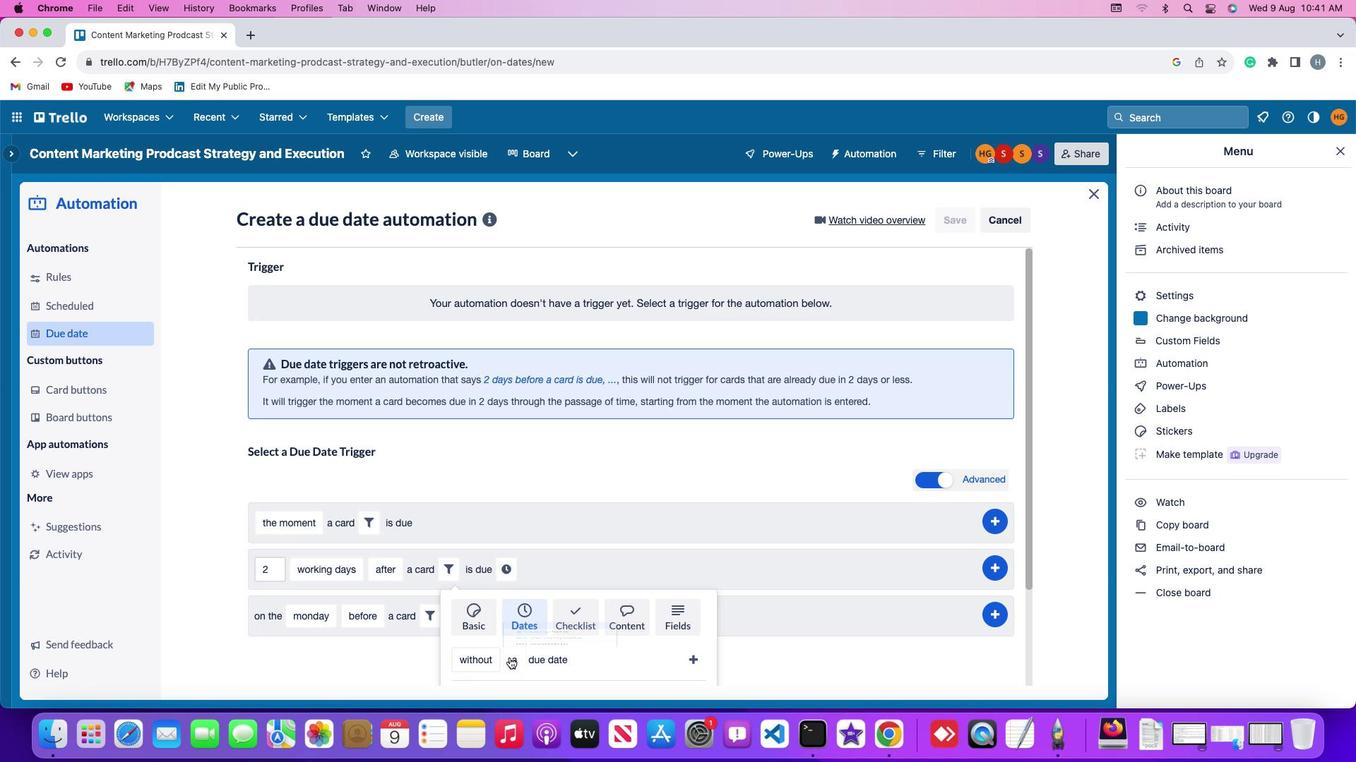 
Action: Mouse pressed left at (514, 662)
Screenshot: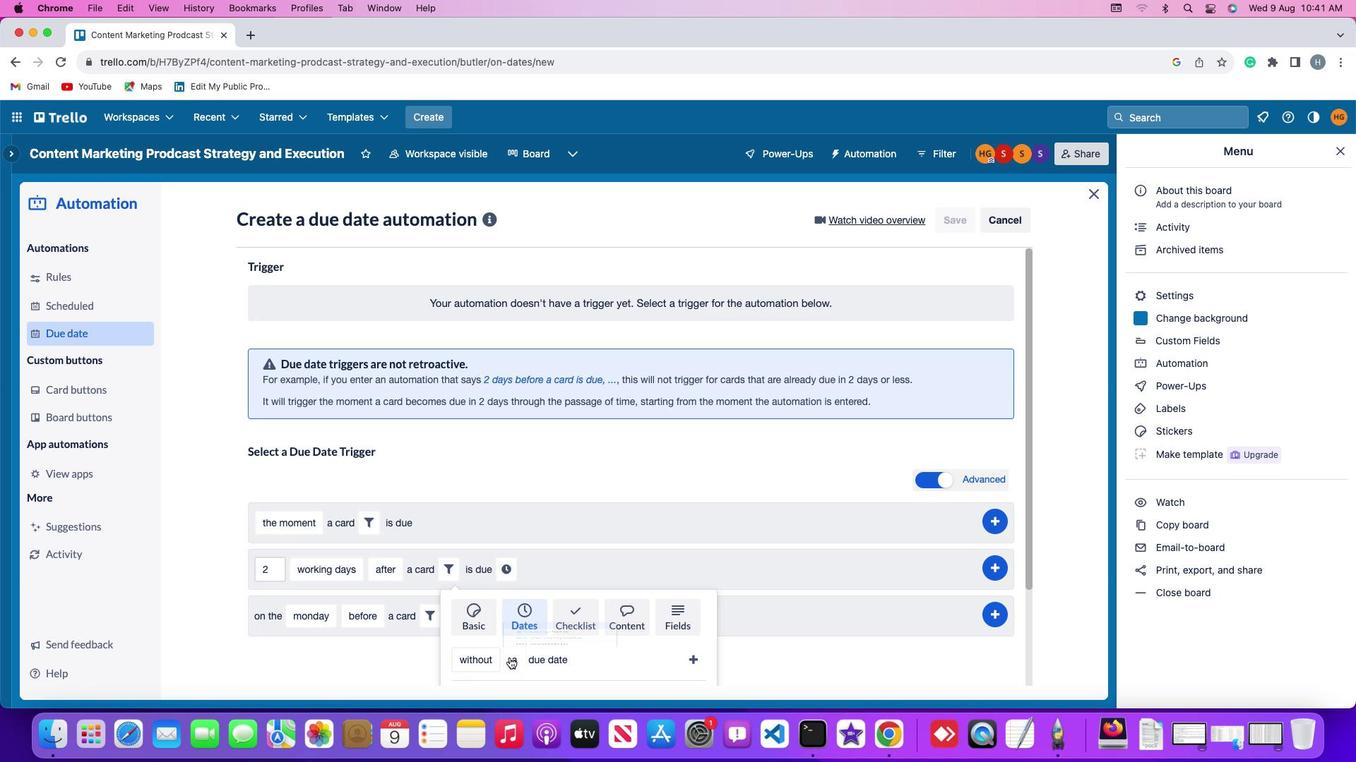 
Action: Mouse moved to (539, 608)
Screenshot: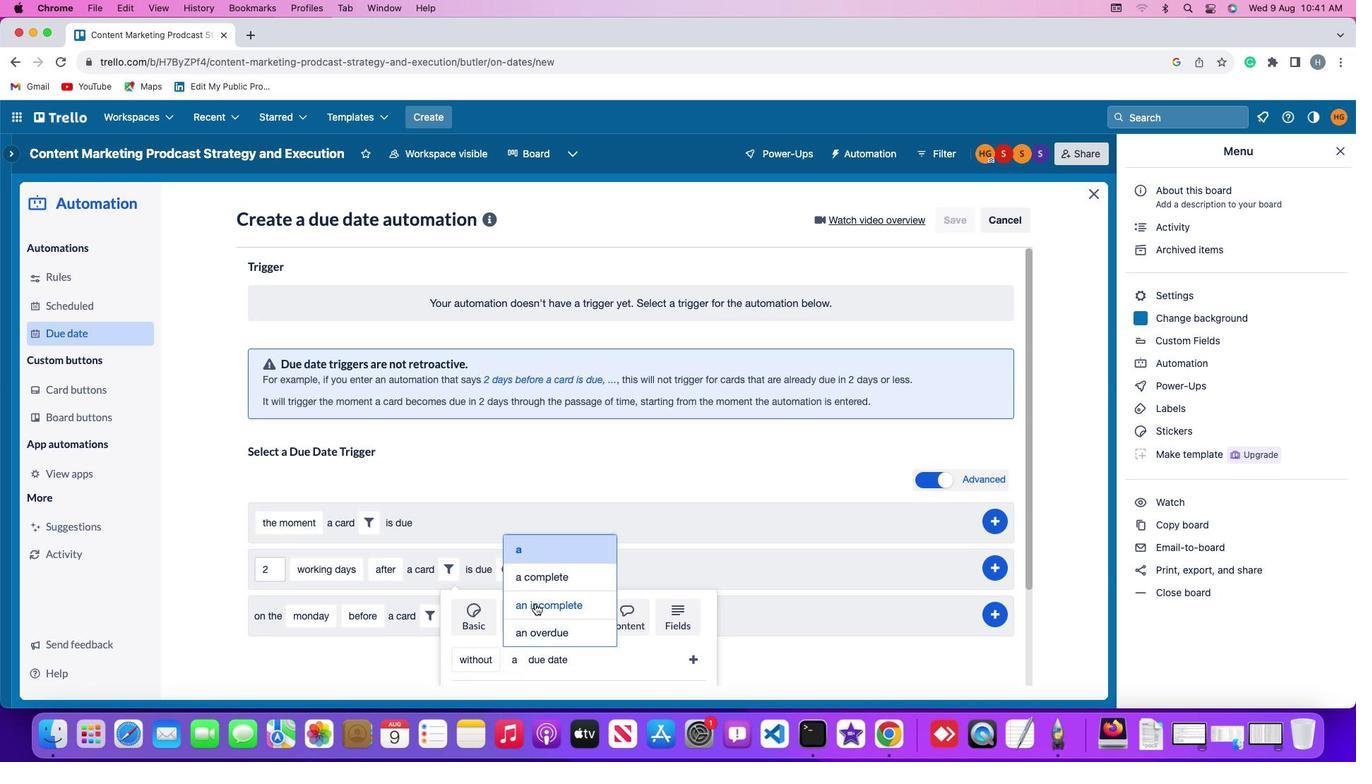 
Action: Mouse pressed left at (539, 608)
Screenshot: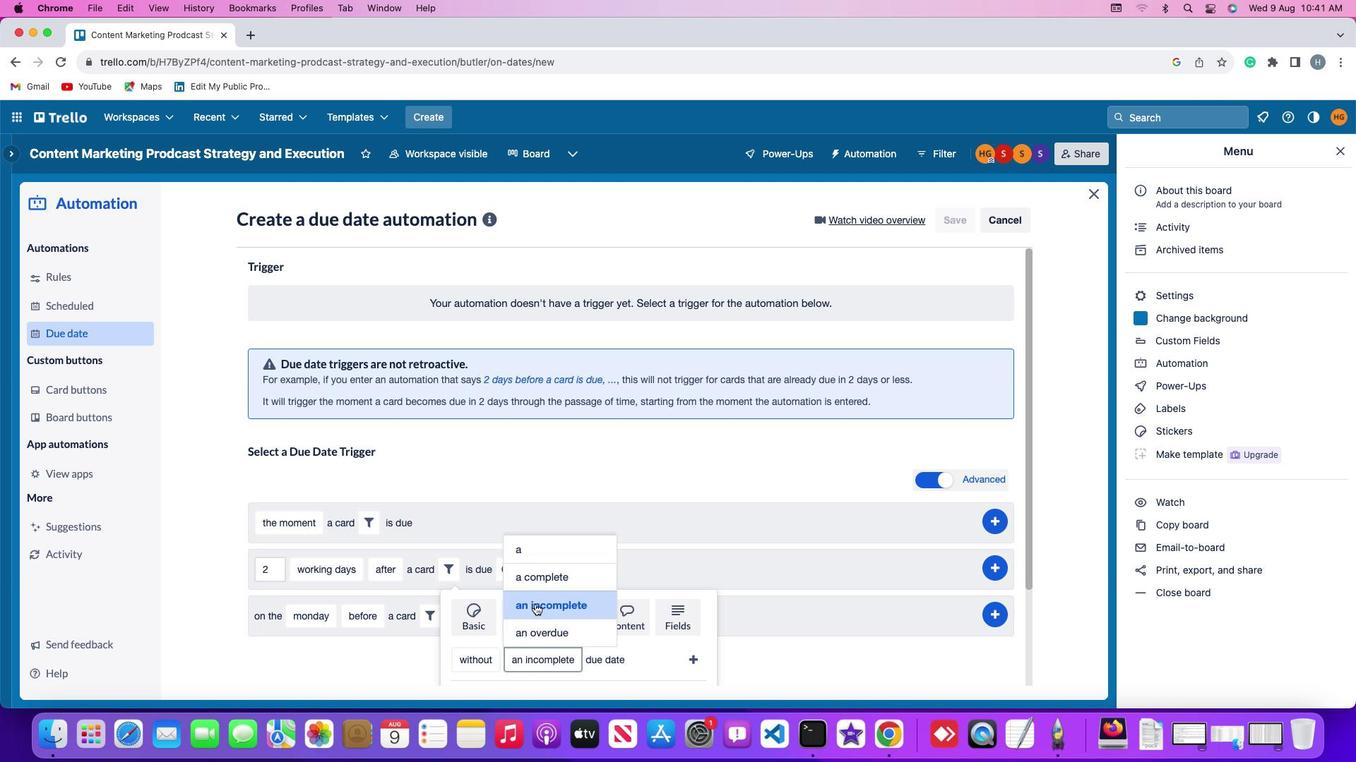 
Action: Mouse moved to (702, 664)
Screenshot: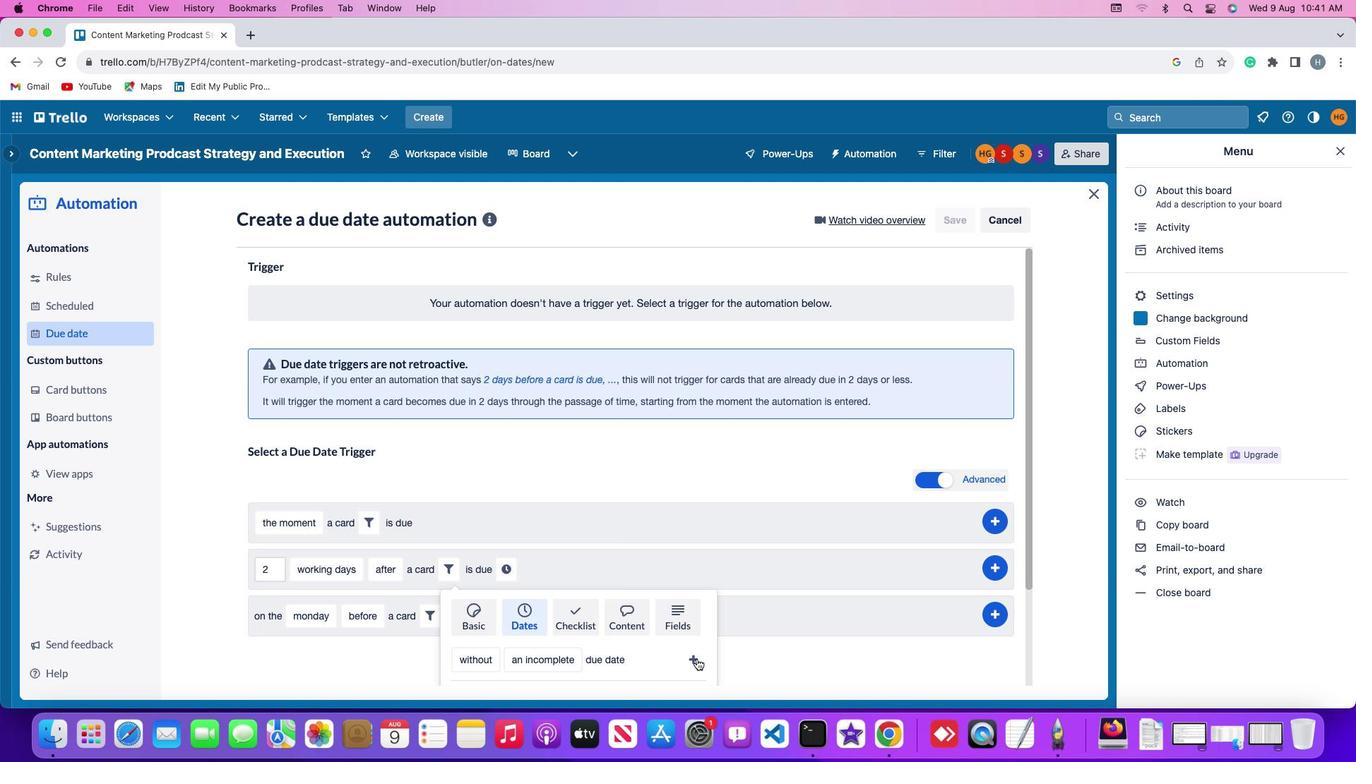 
Action: Mouse pressed left at (702, 664)
Screenshot: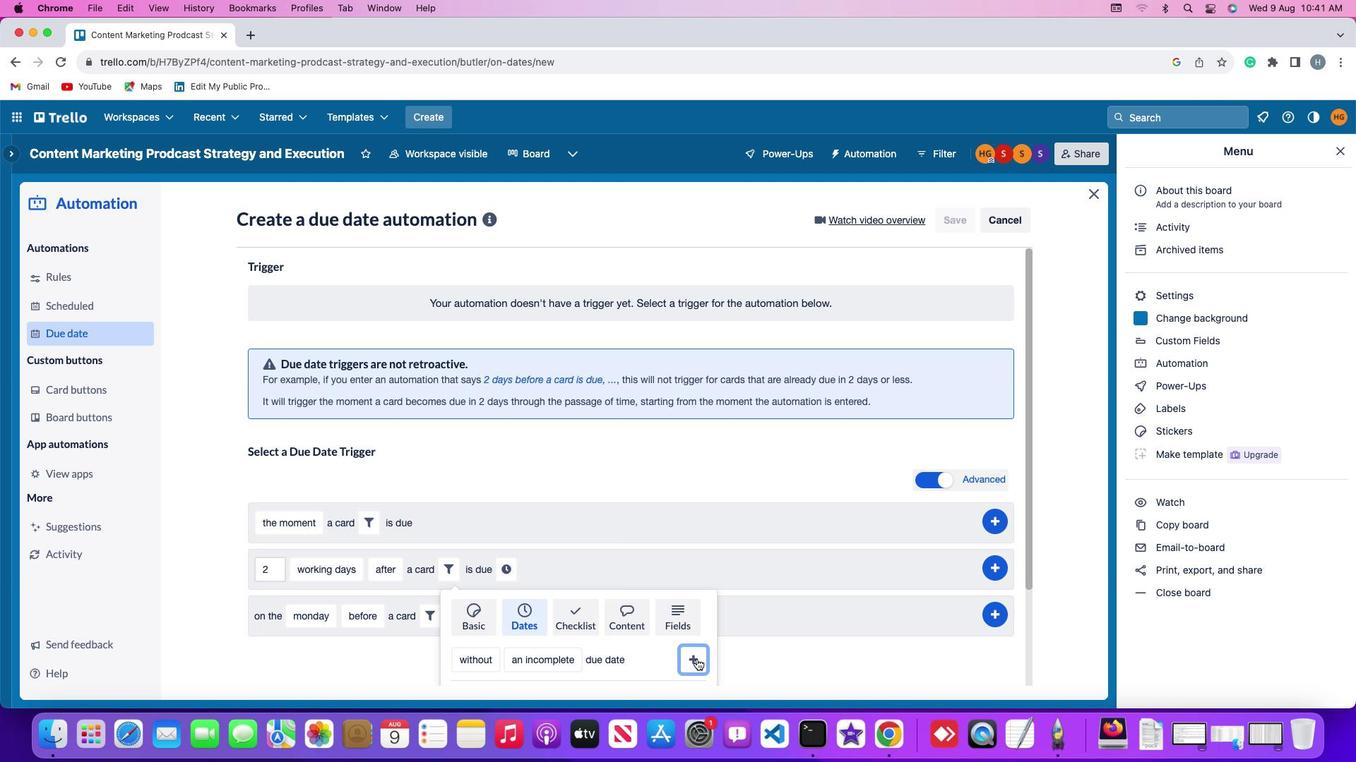 
Action: Mouse moved to (689, 582)
Screenshot: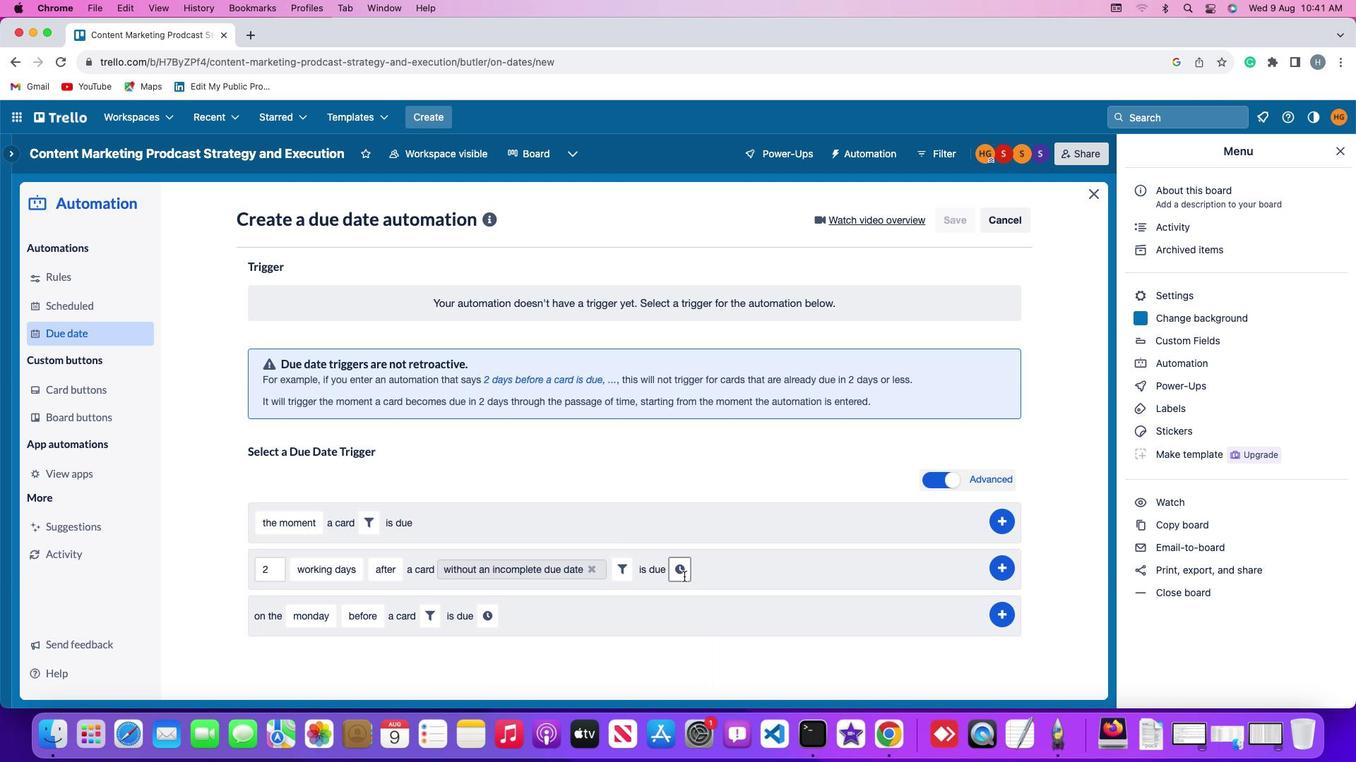 
Action: Mouse pressed left at (689, 582)
Screenshot: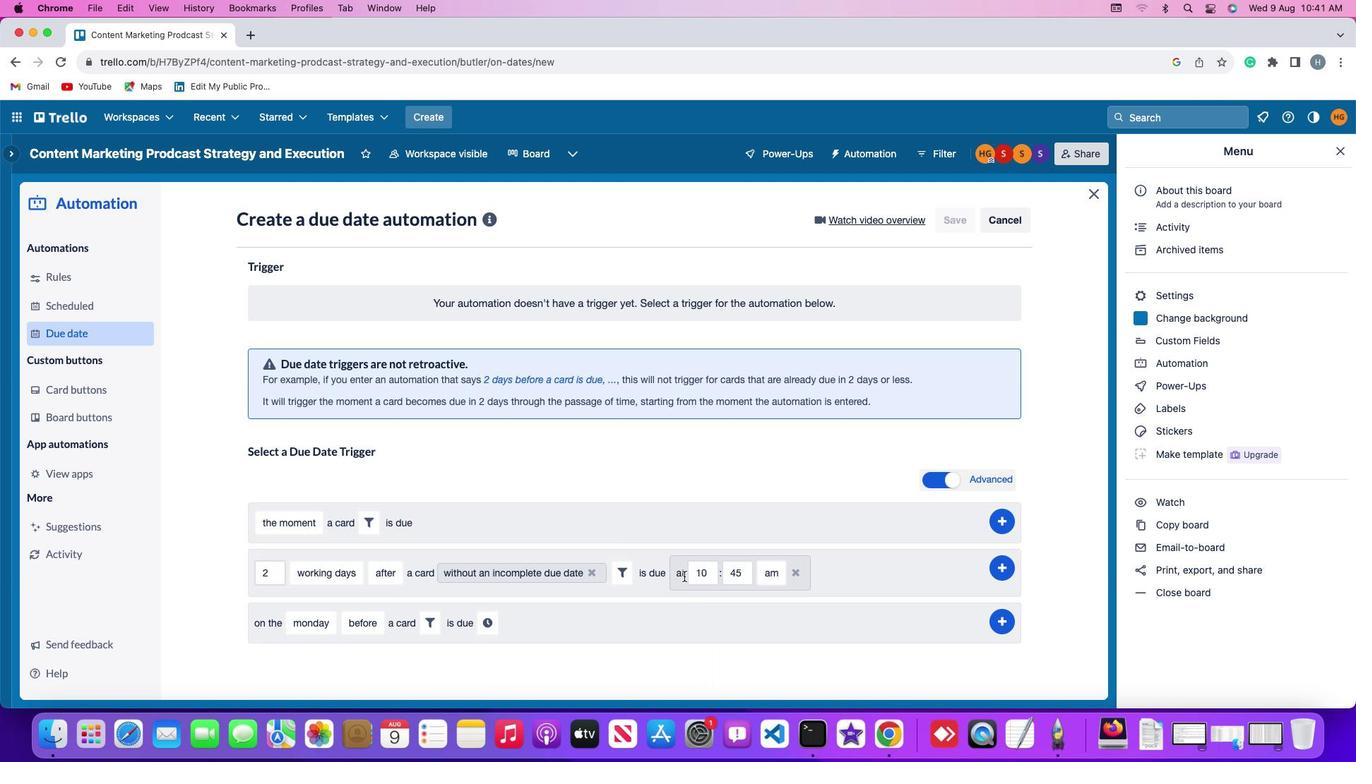 
Action: Mouse moved to (716, 576)
Screenshot: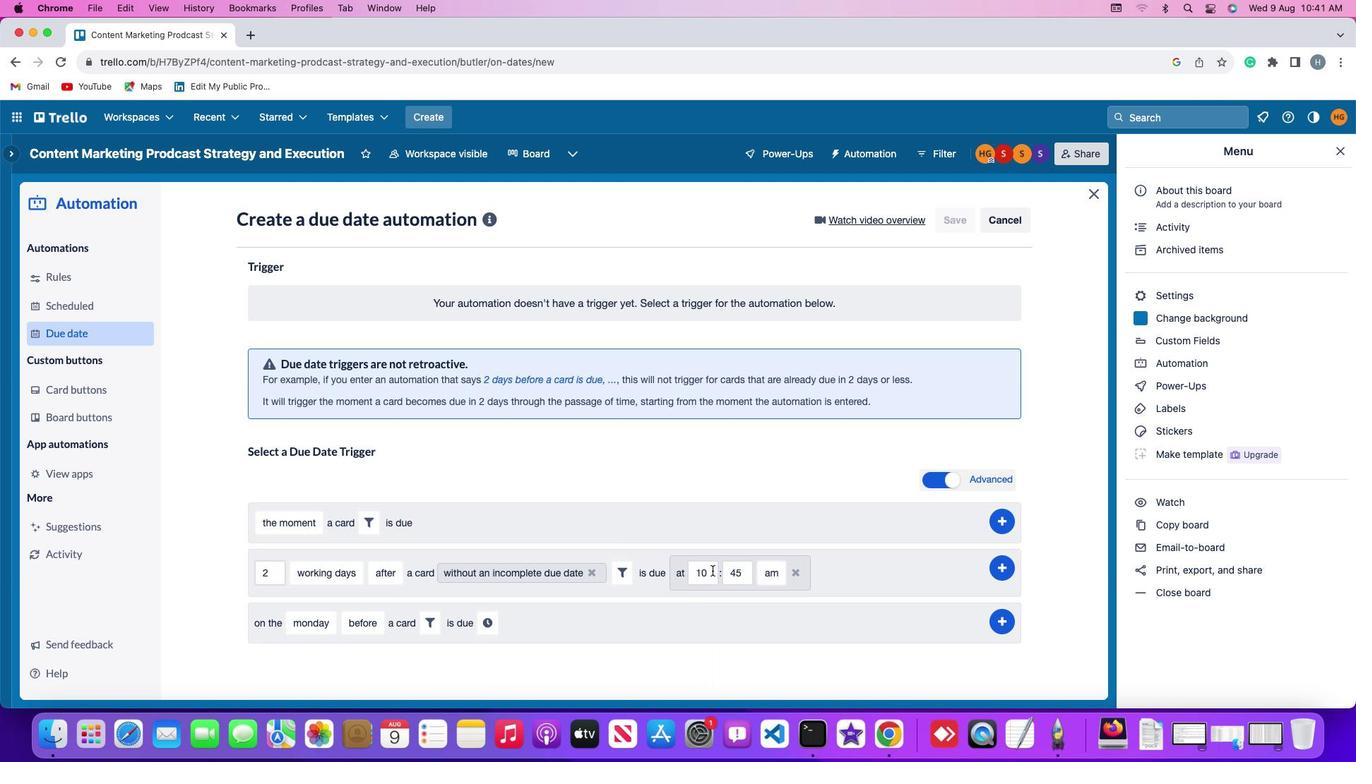 
Action: Mouse pressed left at (716, 576)
Screenshot: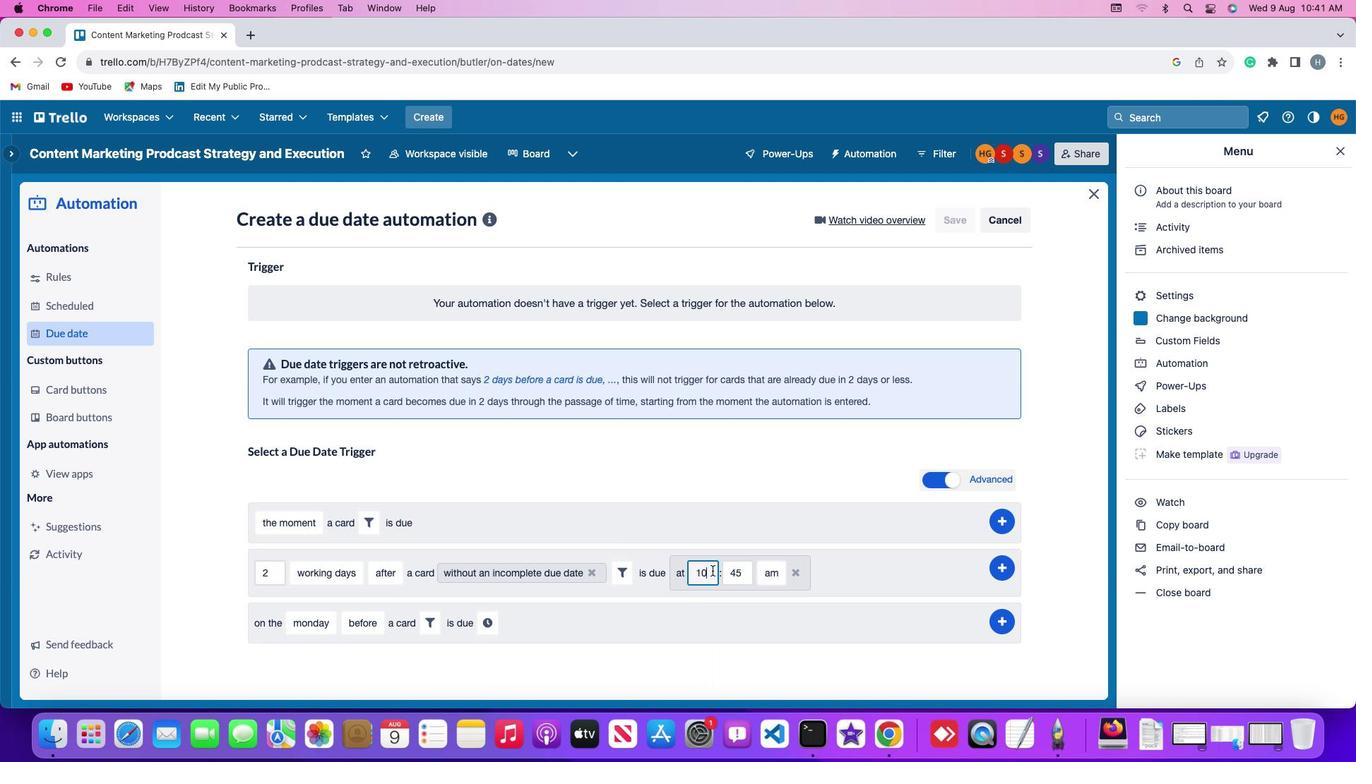 
Action: Key pressed Key.backspaceKey.backspace'1''1'
Screenshot: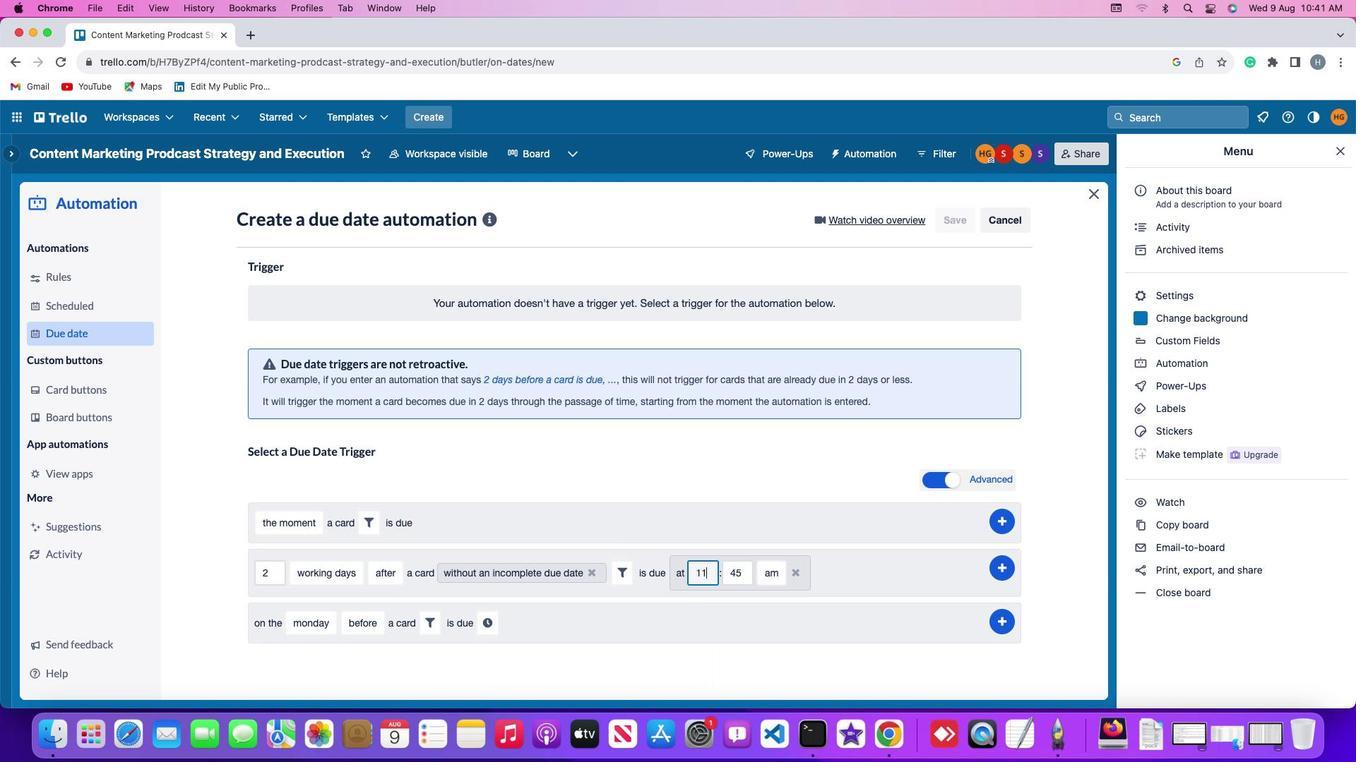 
Action: Mouse moved to (749, 579)
Screenshot: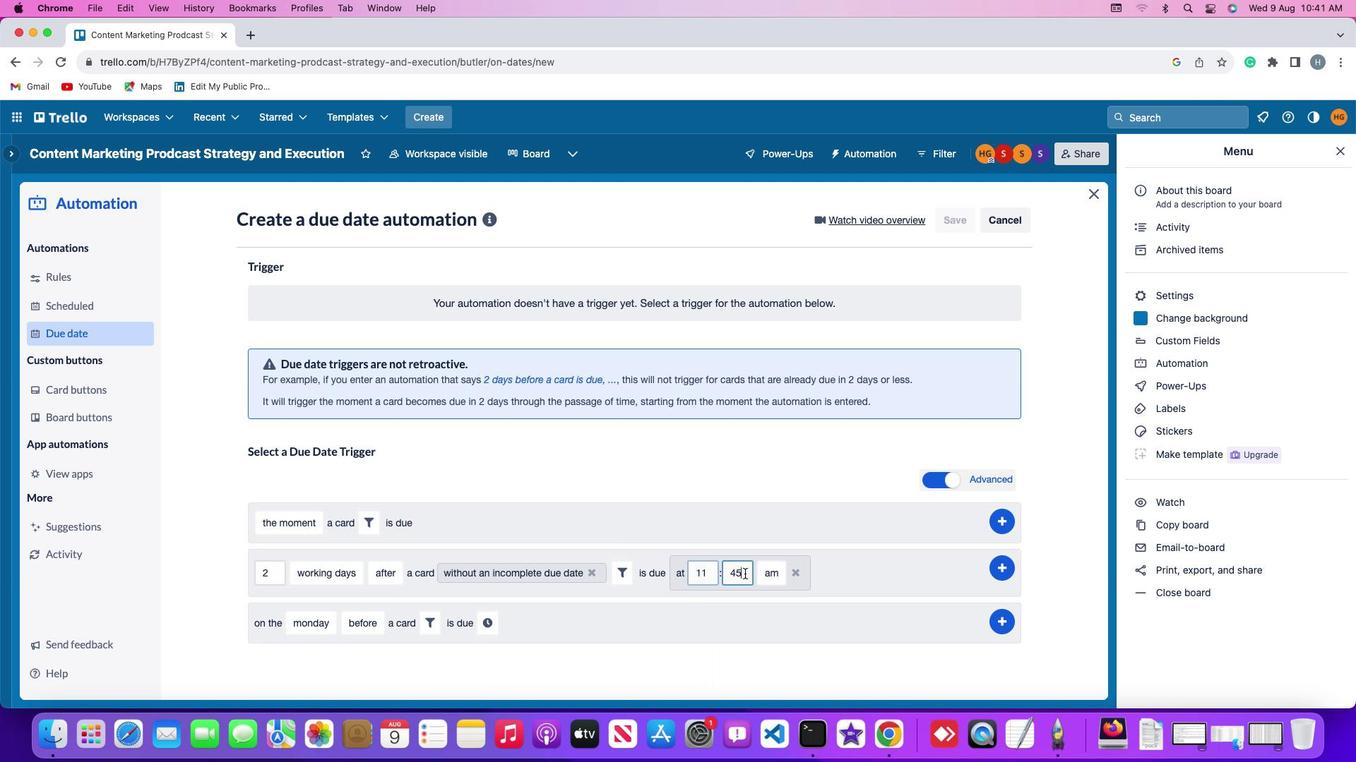 
Action: Mouse pressed left at (749, 579)
Screenshot: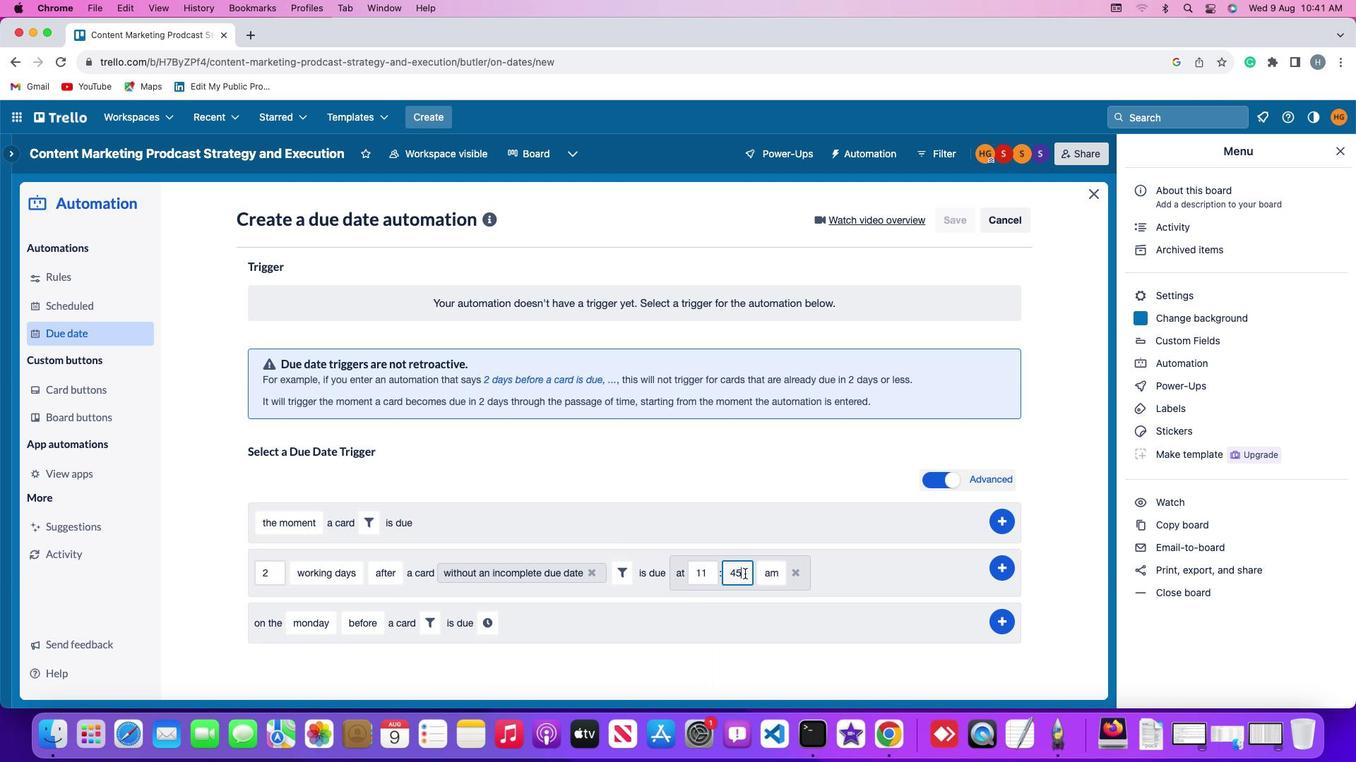 
Action: Mouse moved to (749, 579)
Screenshot: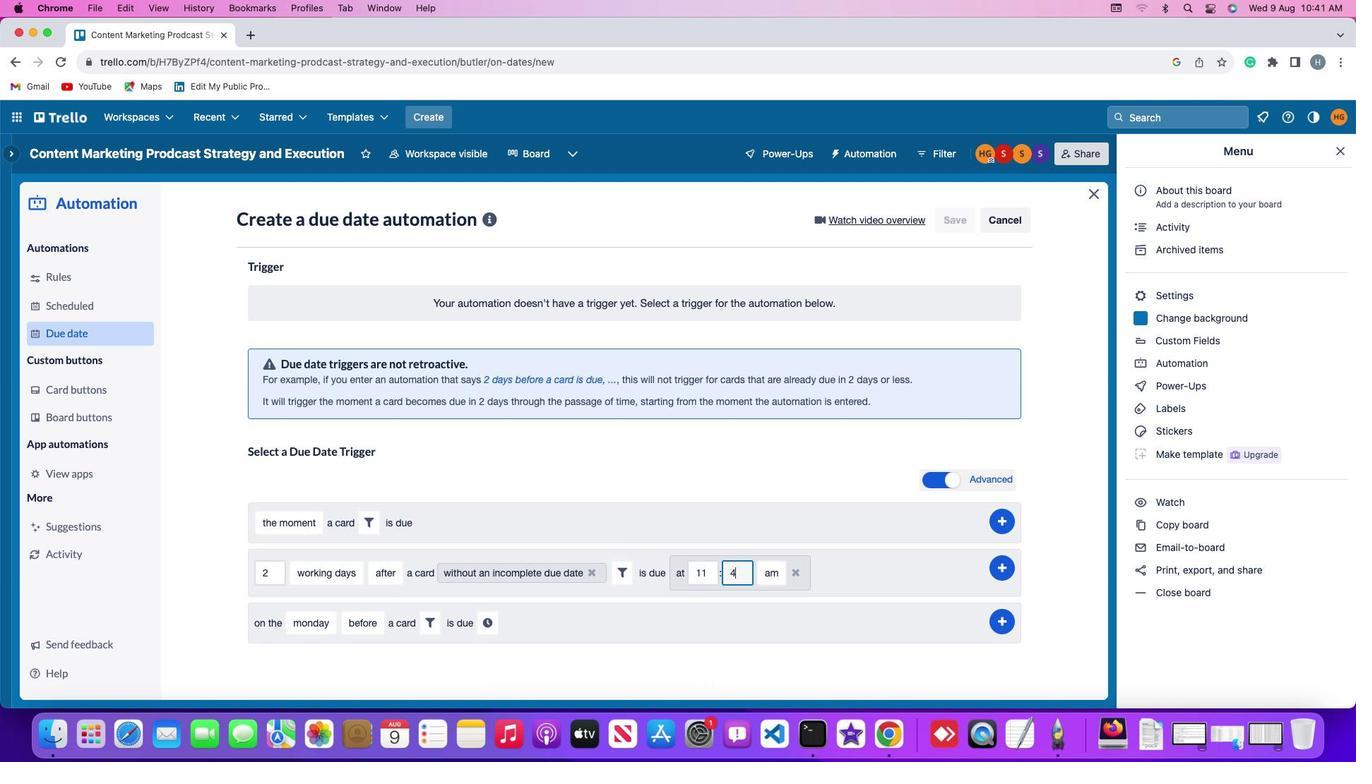 
Action: Key pressed Key.backspaceKey.backspace
Screenshot: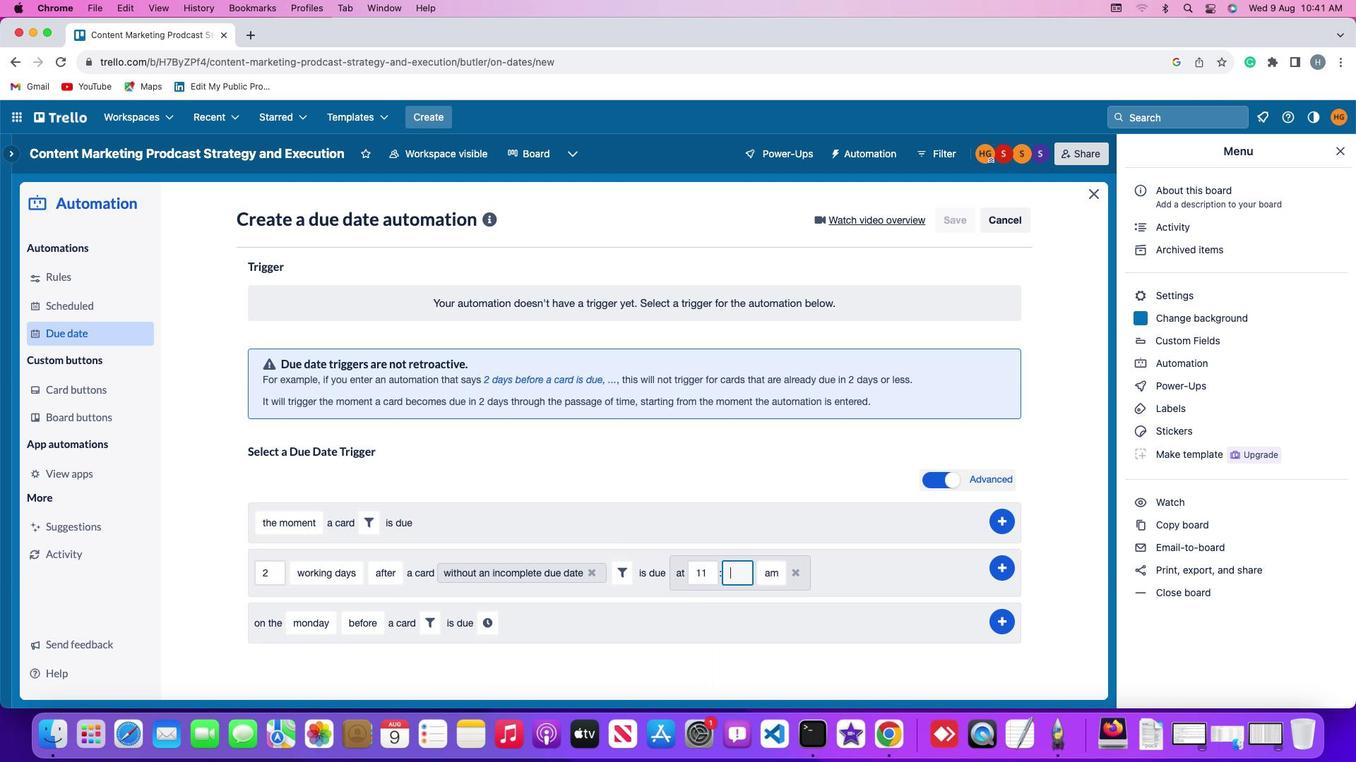 
Action: Mouse moved to (750, 578)
Screenshot: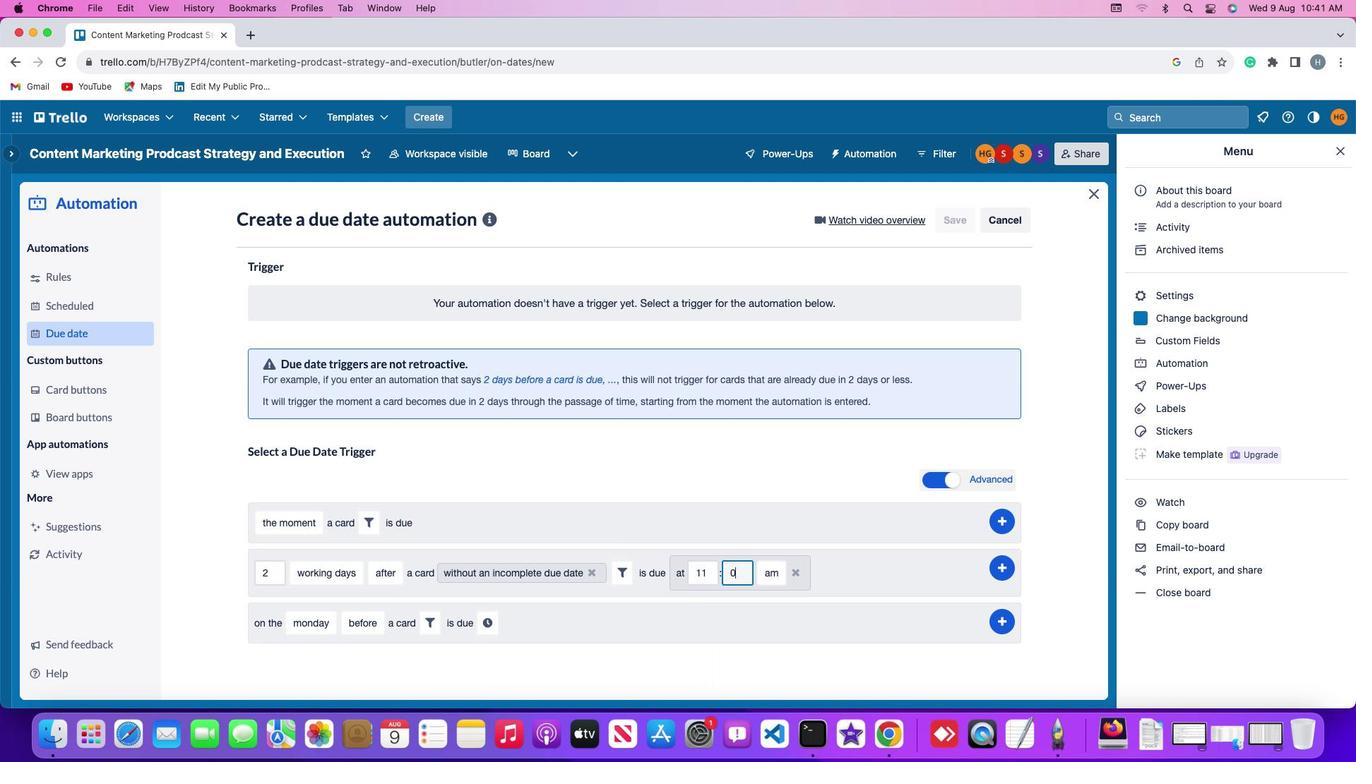 
Action: Key pressed '0''0'
Screenshot: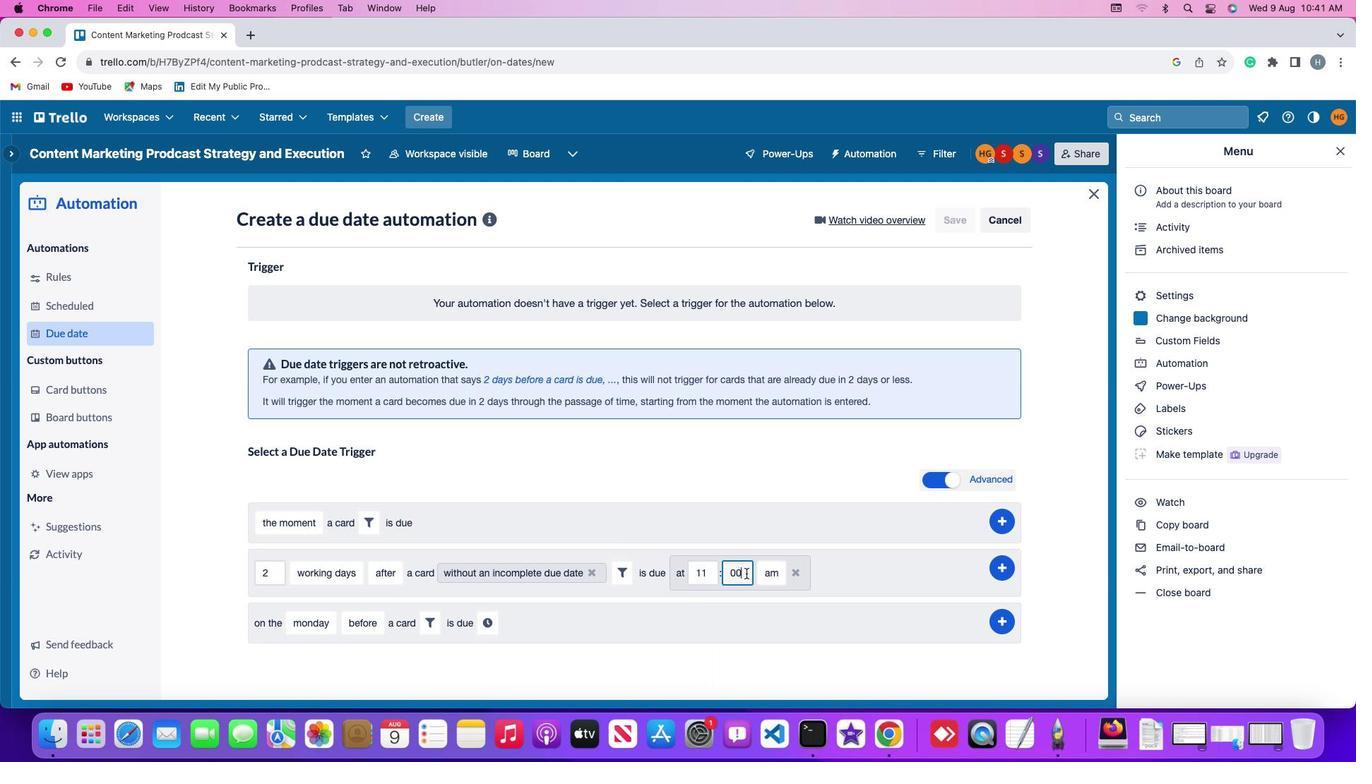 
Action: Mouse moved to (768, 579)
Screenshot: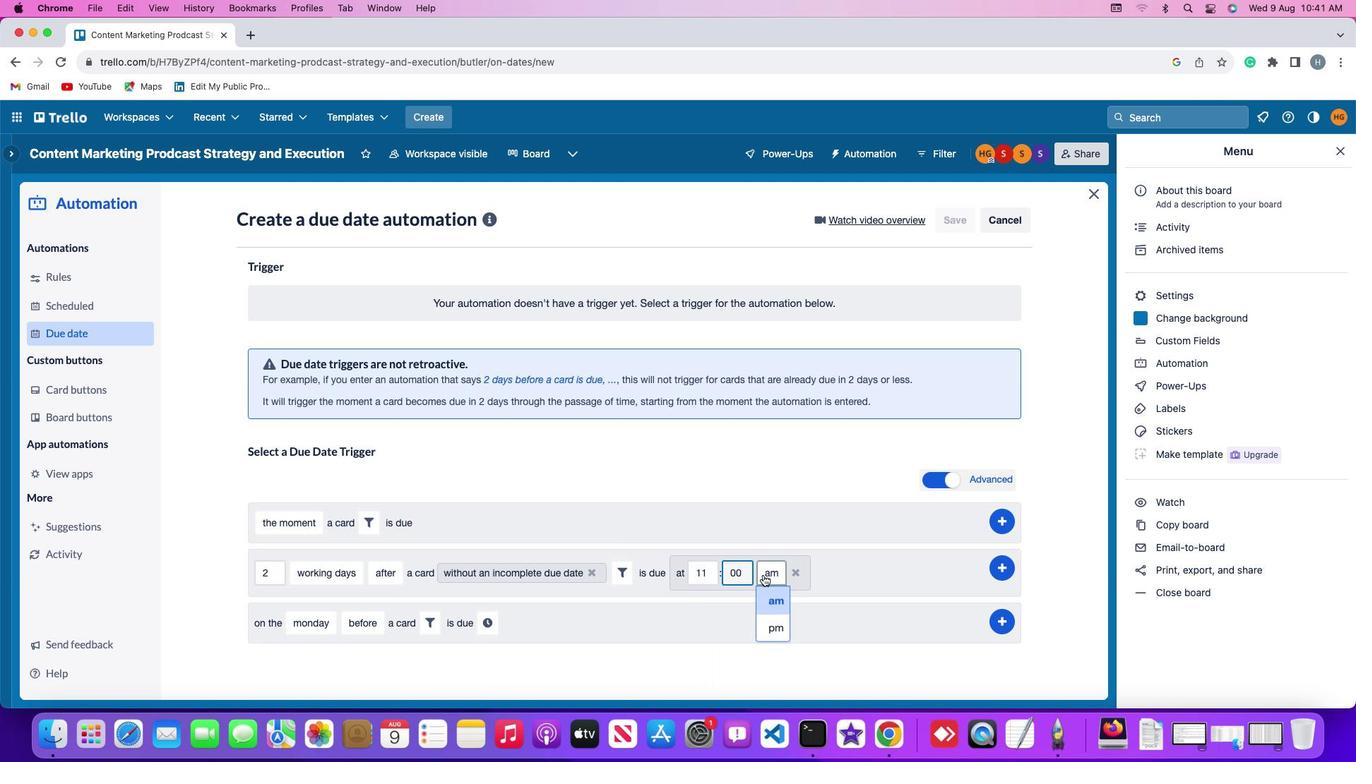 
Action: Mouse pressed left at (768, 579)
Screenshot: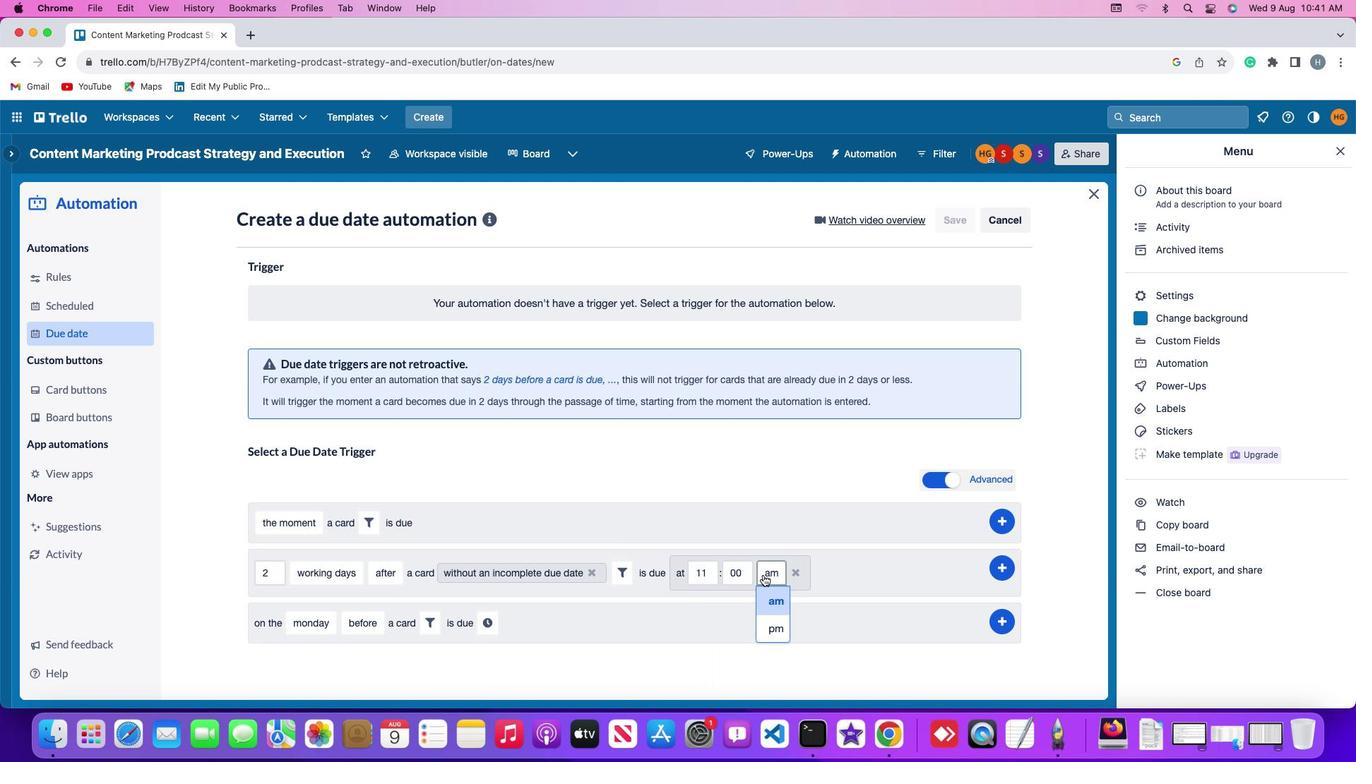 
Action: Mouse moved to (775, 601)
Screenshot: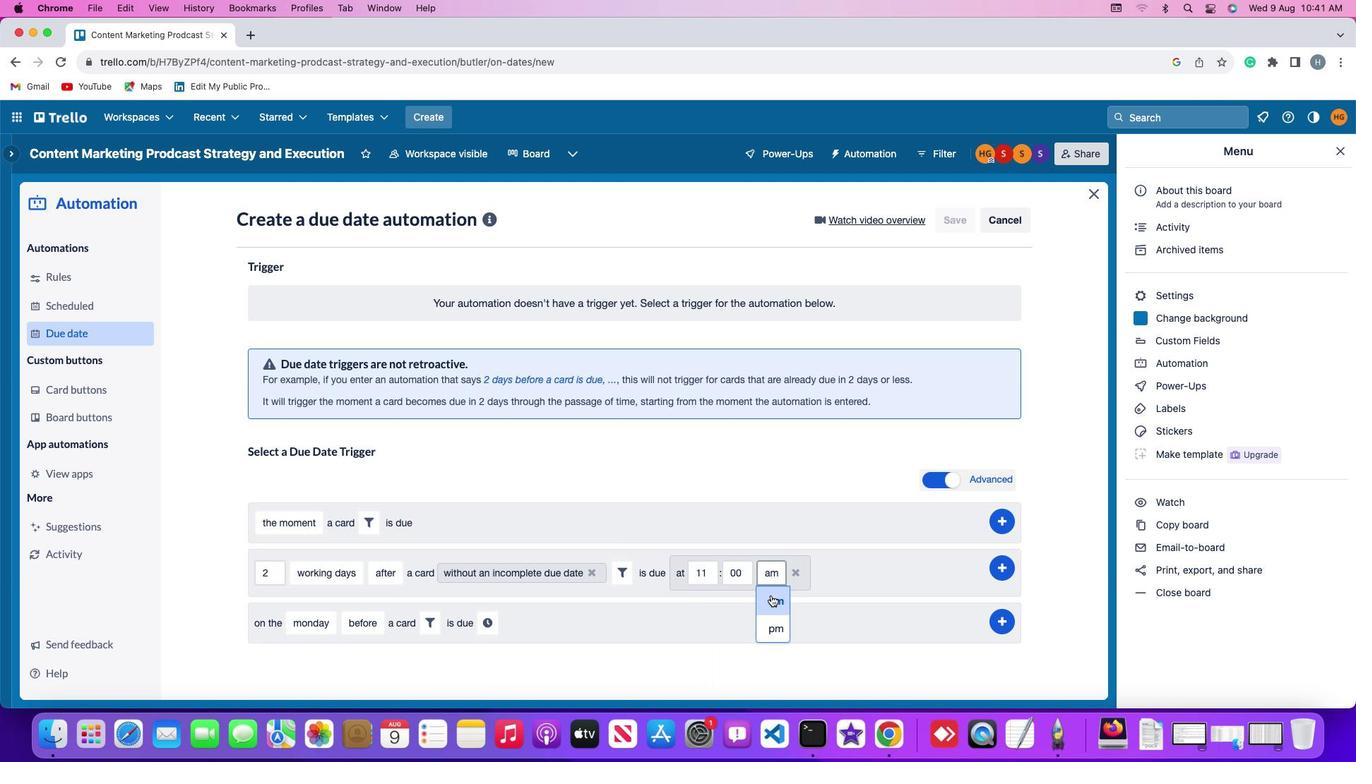 
Action: Mouse pressed left at (775, 601)
Screenshot: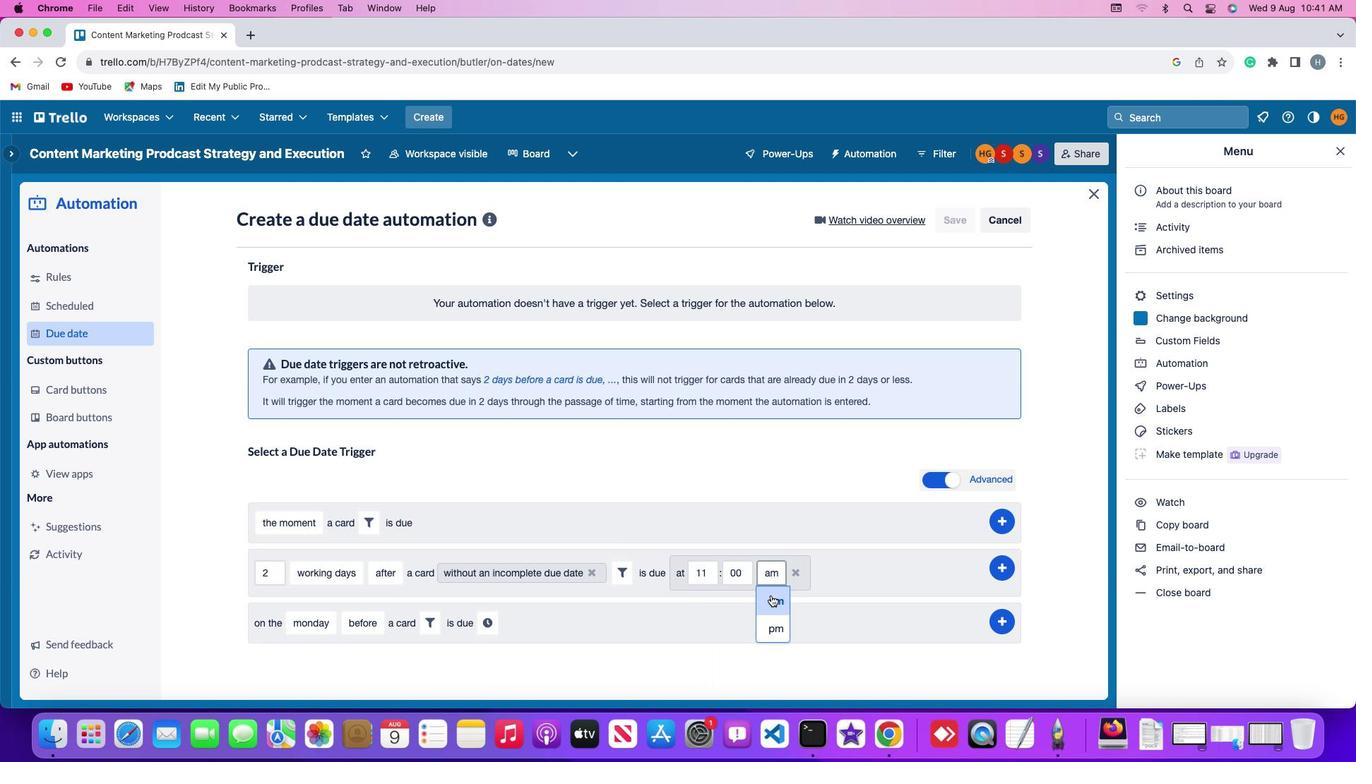 
Action: Mouse moved to (1007, 567)
Screenshot: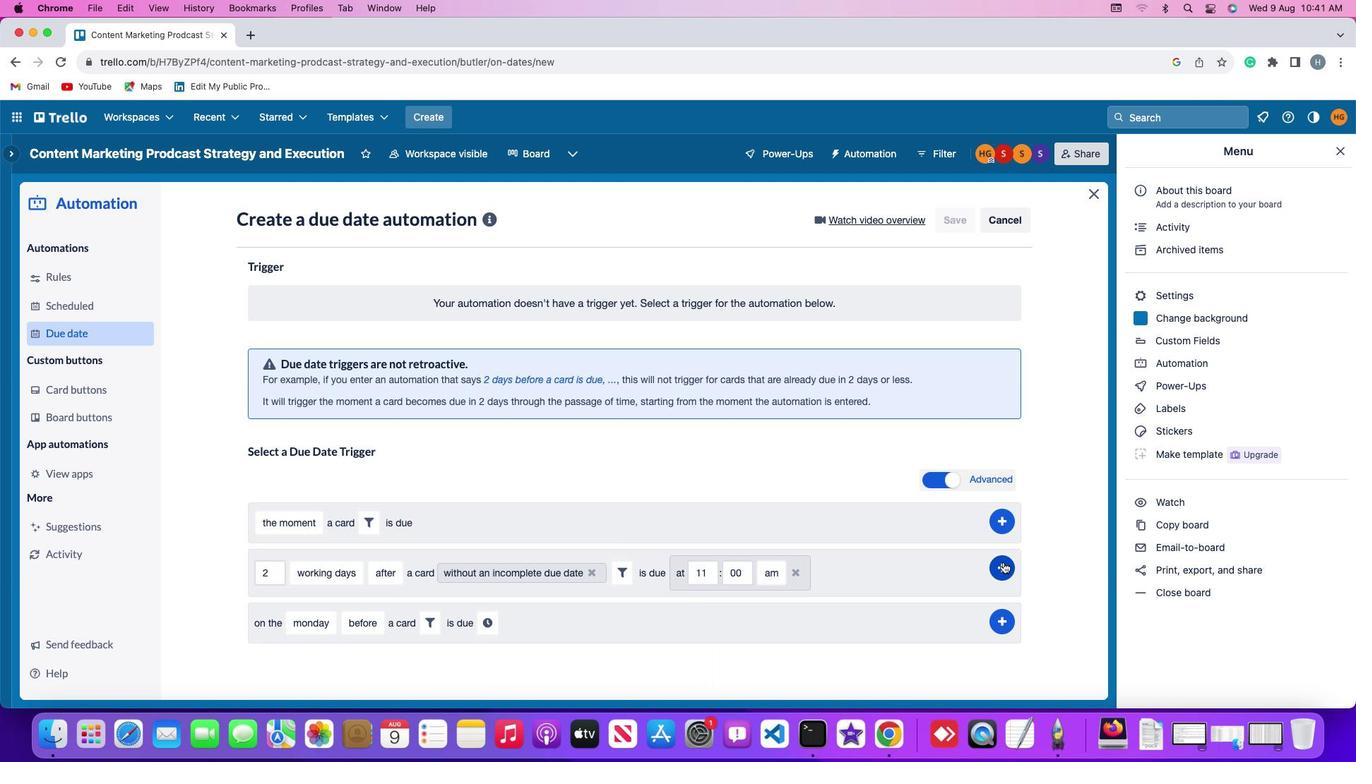 
Action: Mouse pressed left at (1007, 567)
Screenshot: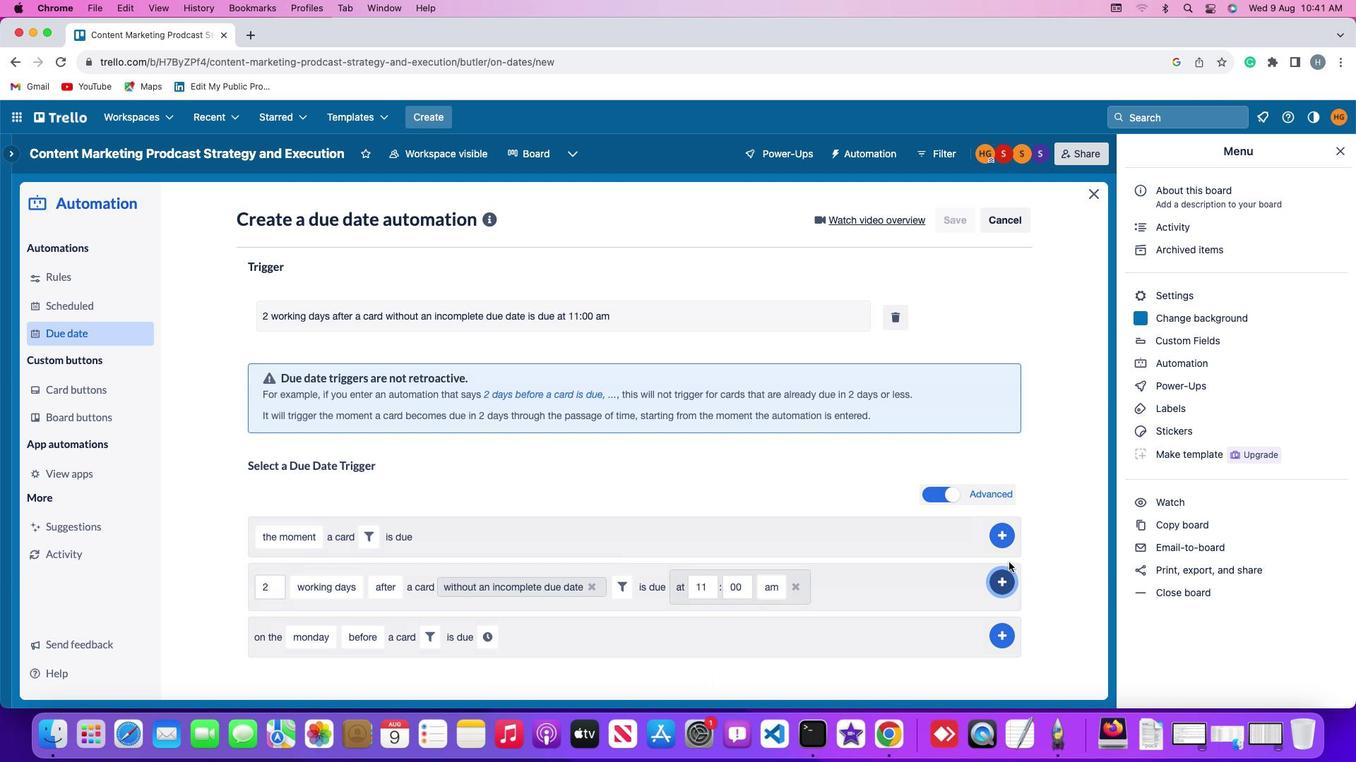 
Action: Mouse moved to (1063, 447)
Screenshot: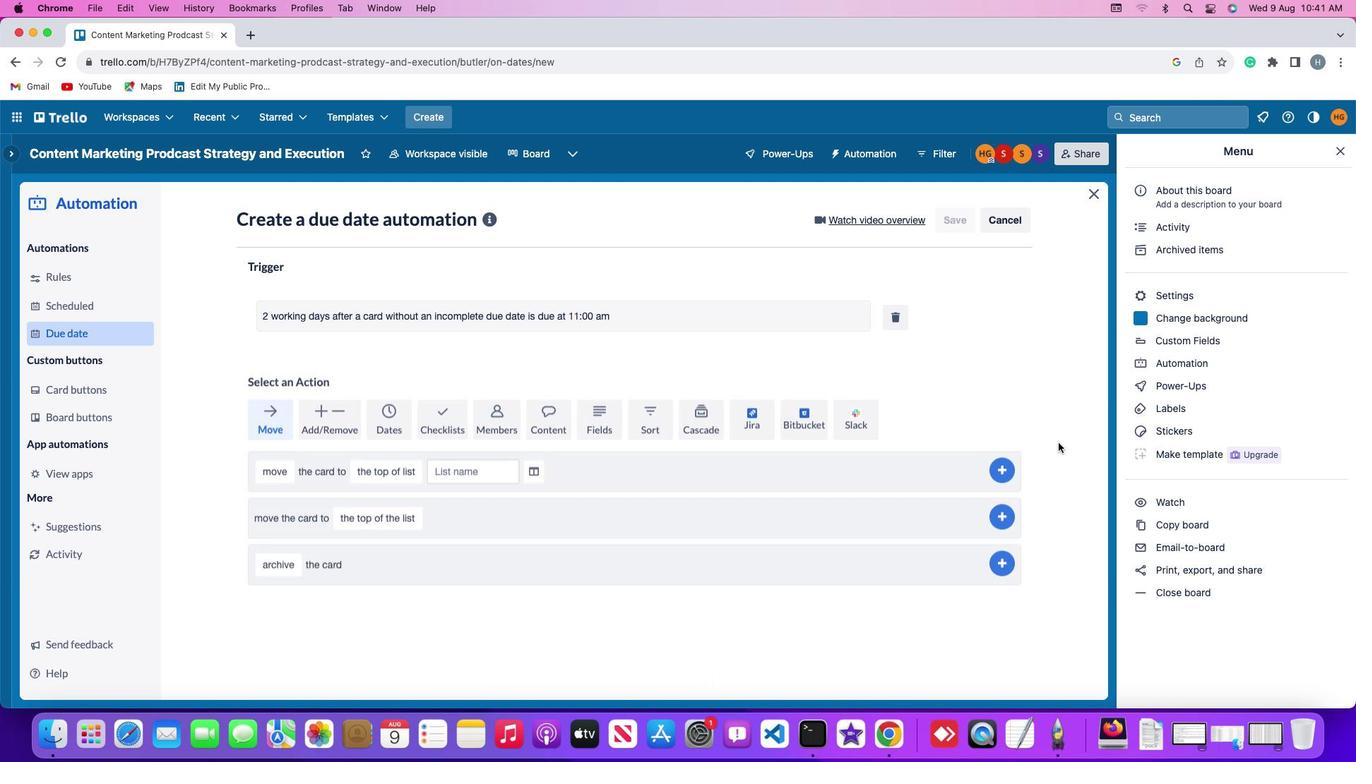
